 Task: Search one way flight ticket for 1 adult, 1 child, 1 infant in seat in premium economy from New York: Laguardia Airport (and Marine Air Terminal) to Evansville: Evansville Regional Airport on 8-3-2023. Choice of flights is JetBlue. Number of bags: 2 checked bags. Price is upto 81000. Outbound departure time preference is 22:15. Return departure time preference is 19:00.
Action: Mouse moved to (297, 378)
Screenshot: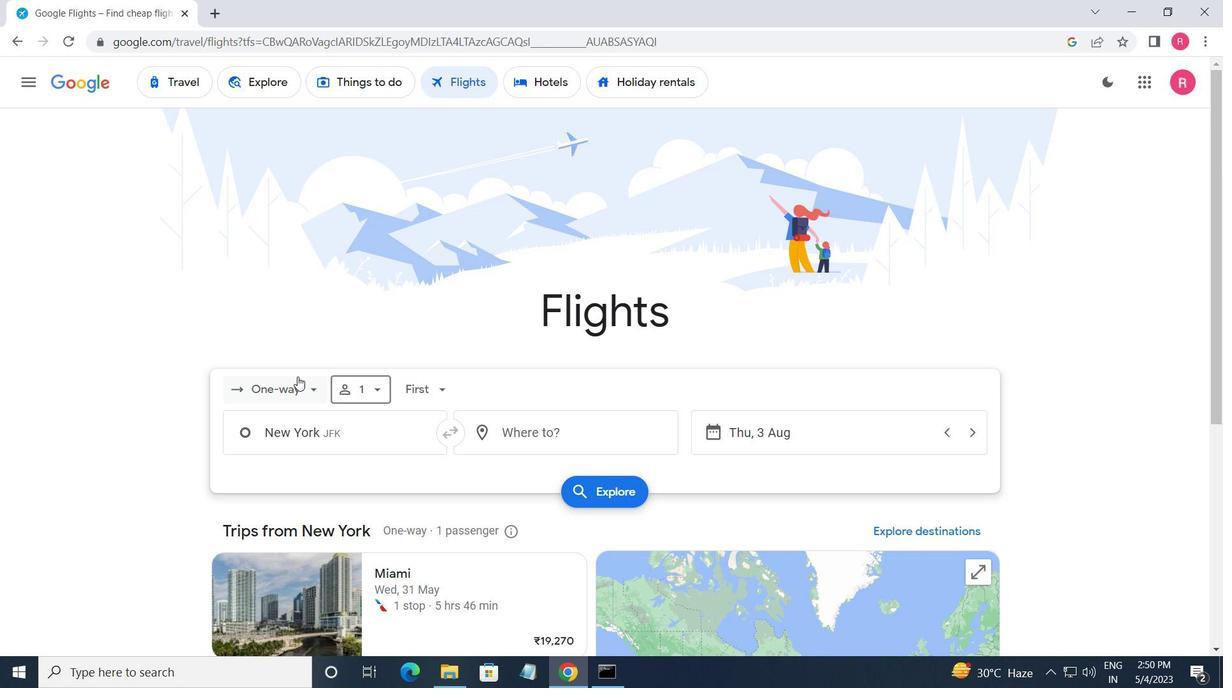 
Action: Mouse pressed left at (297, 378)
Screenshot: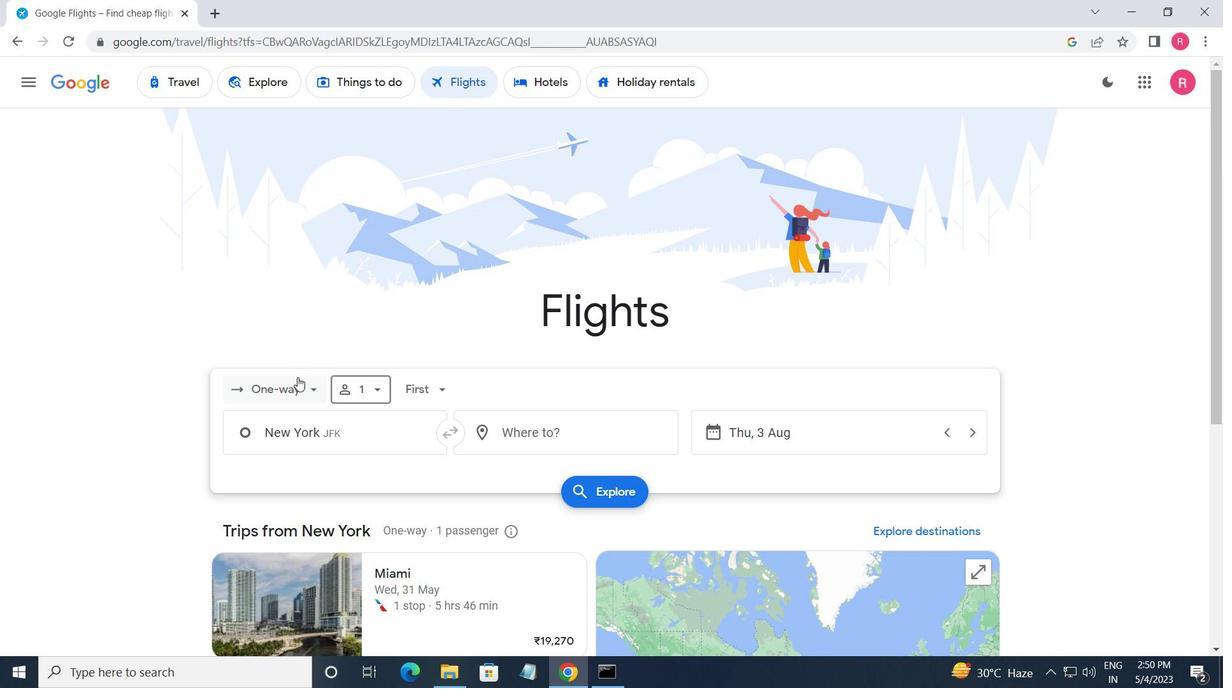 
Action: Mouse moved to (306, 462)
Screenshot: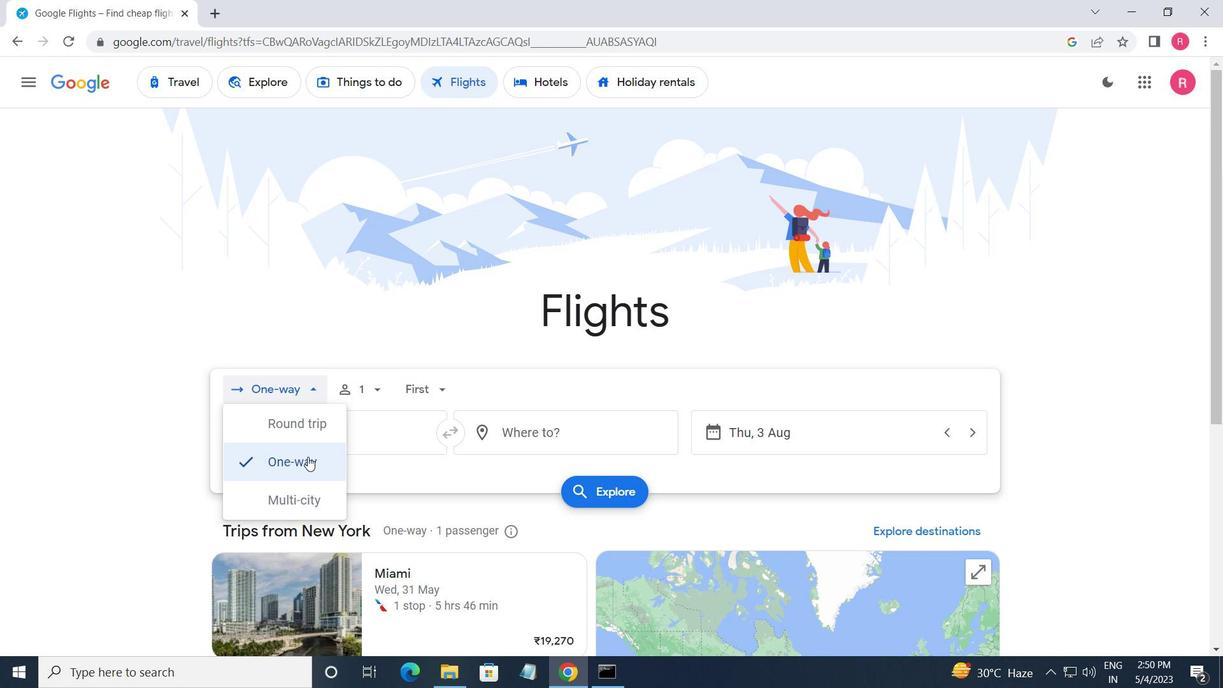 
Action: Mouse pressed left at (306, 462)
Screenshot: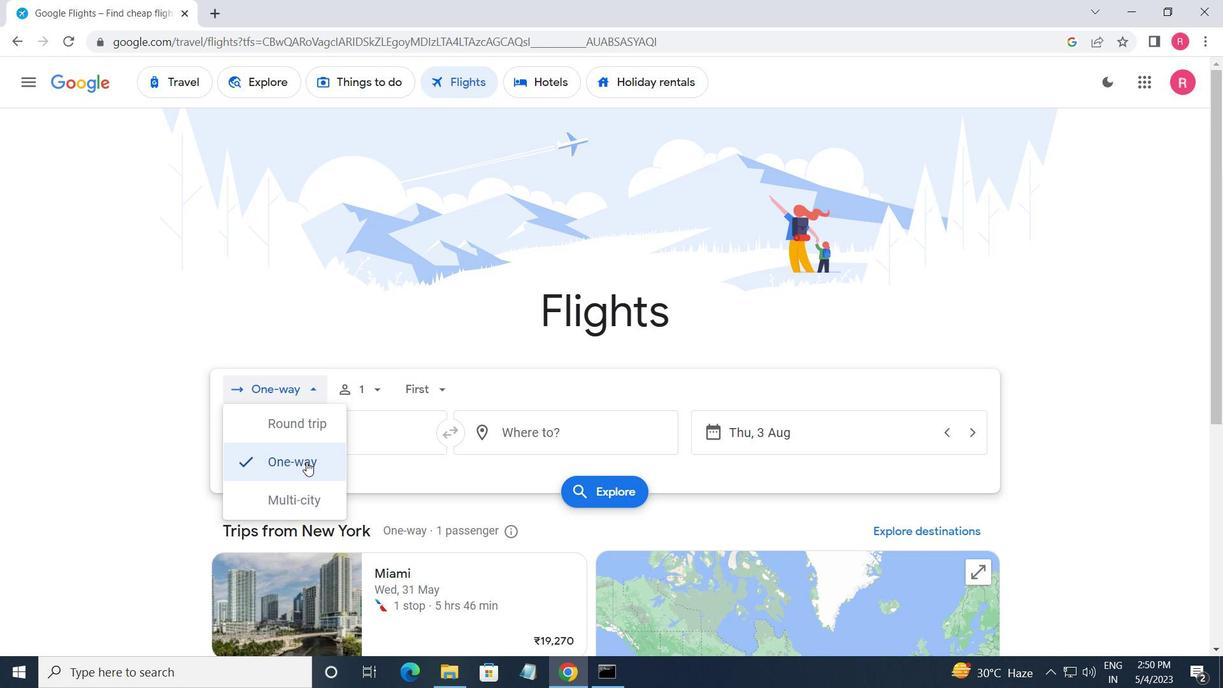 
Action: Mouse moved to (367, 394)
Screenshot: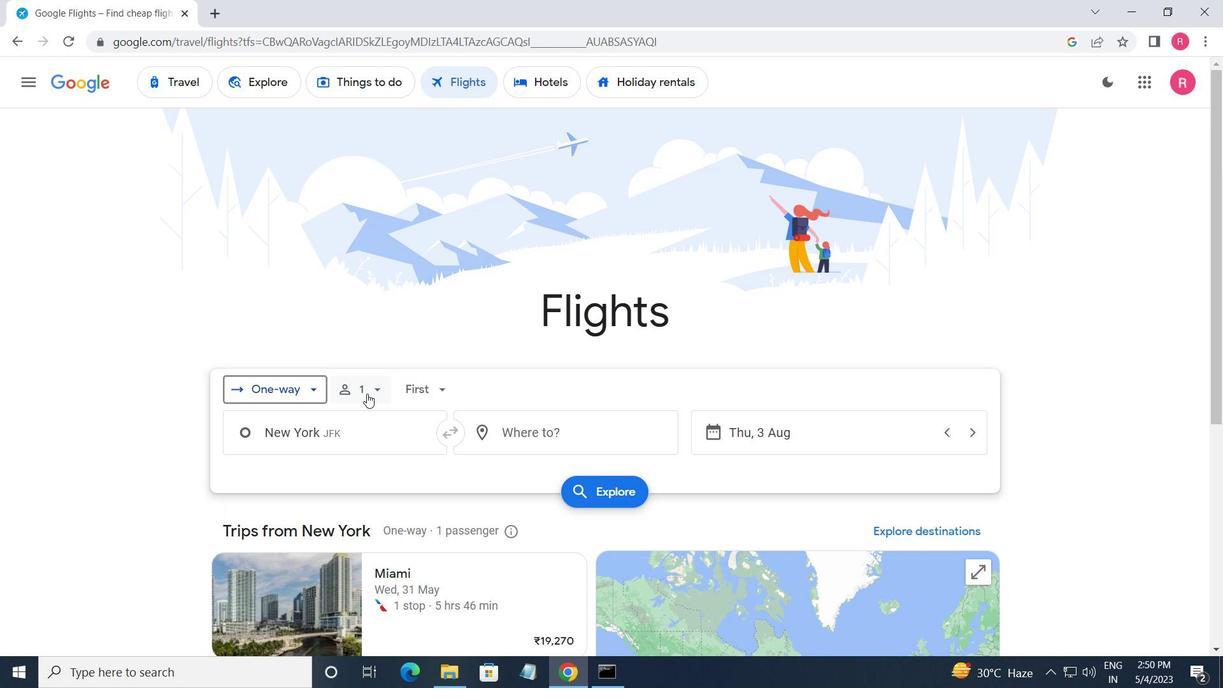 
Action: Mouse pressed left at (367, 394)
Screenshot: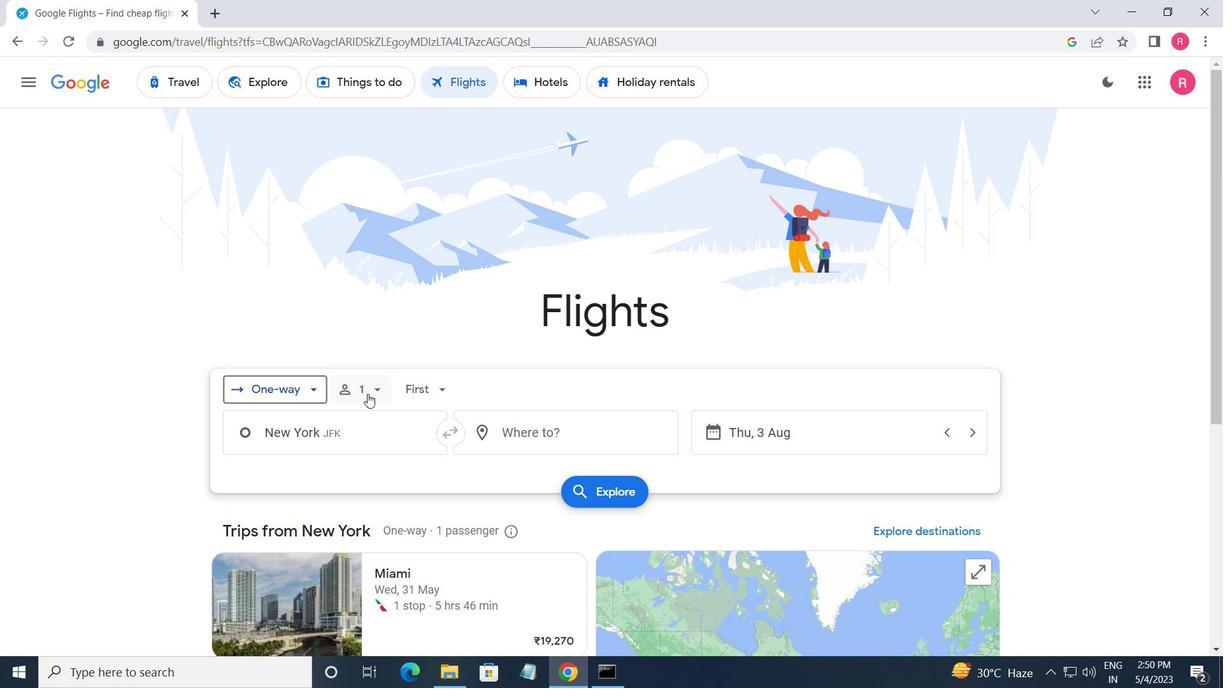 
Action: Mouse moved to (499, 466)
Screenshot: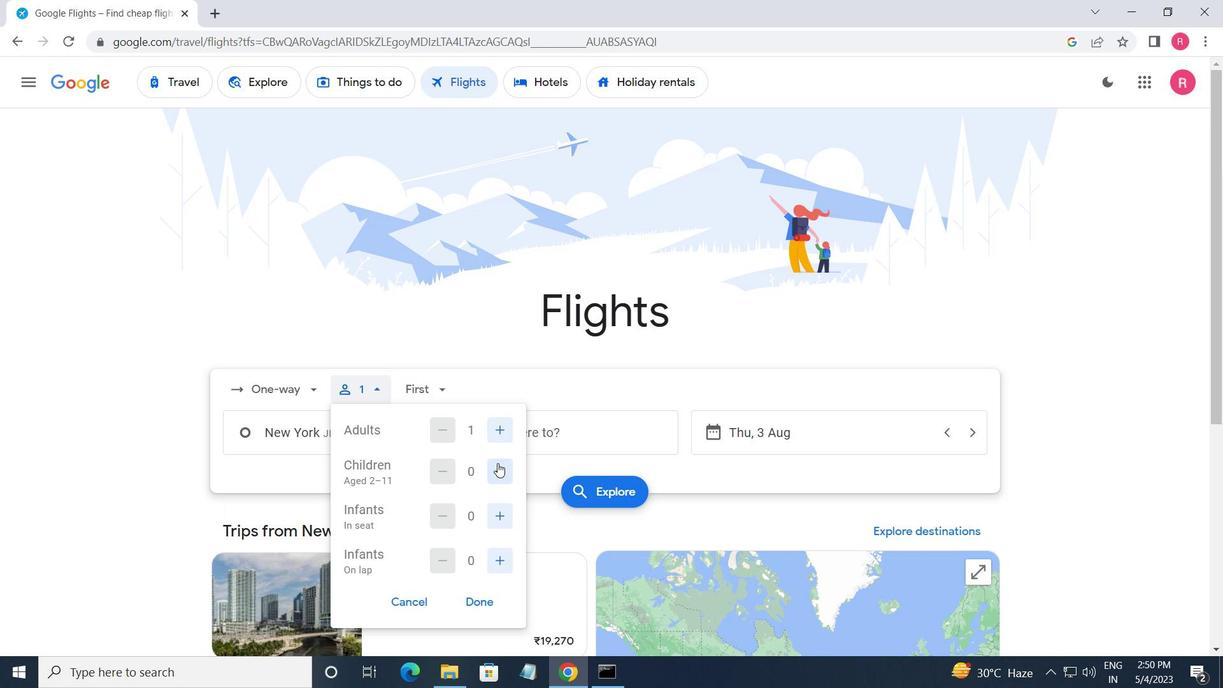 
Action: Mouse pressed left at (499, 466)
Screenshot: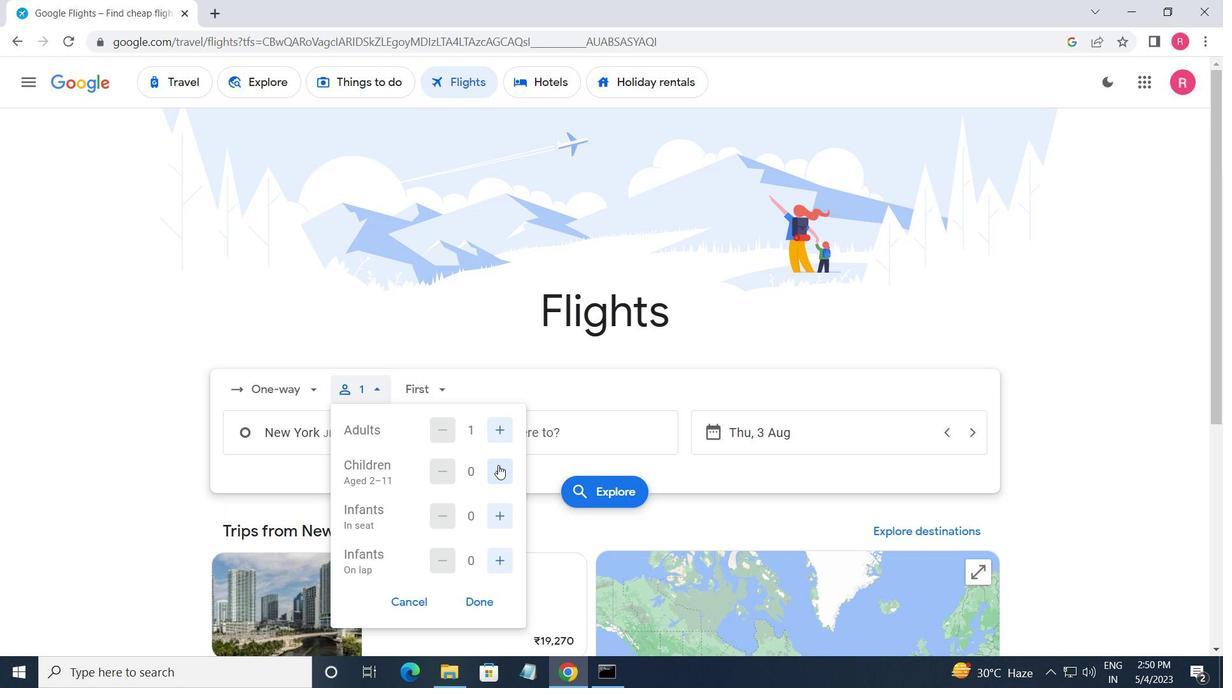 
Action: Mouse moved to (498, 523)
Screenshot: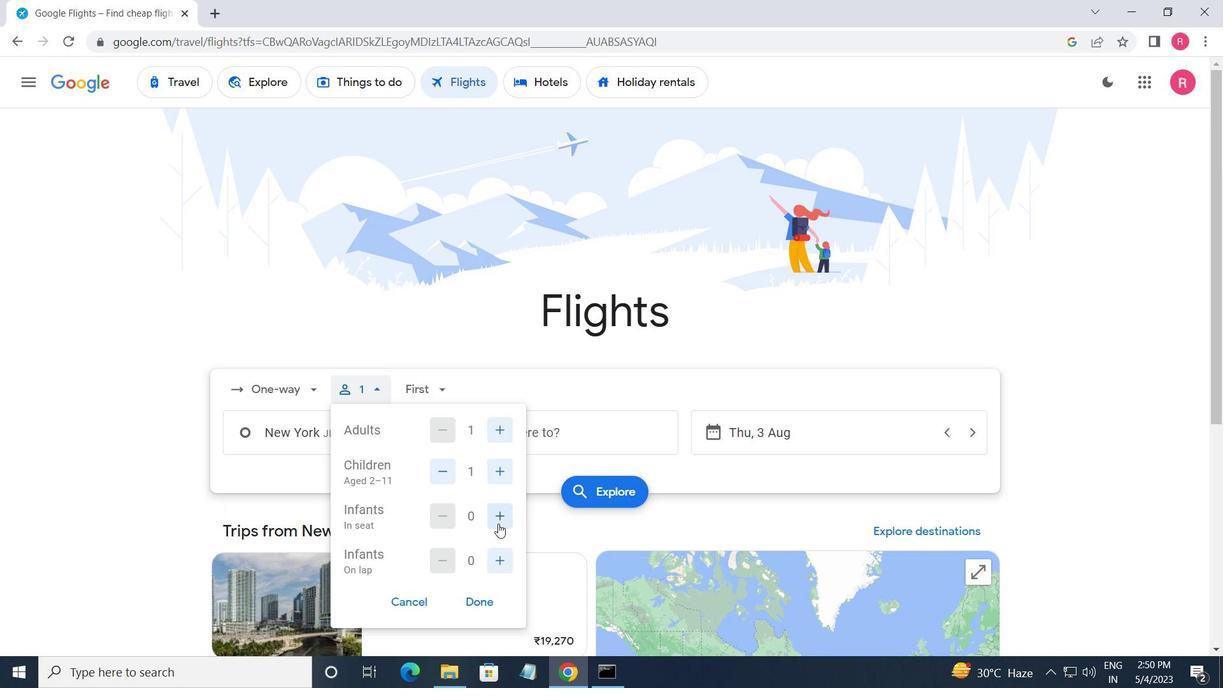 
Action: Mouse pressed left at (498, 523)
Screenshot: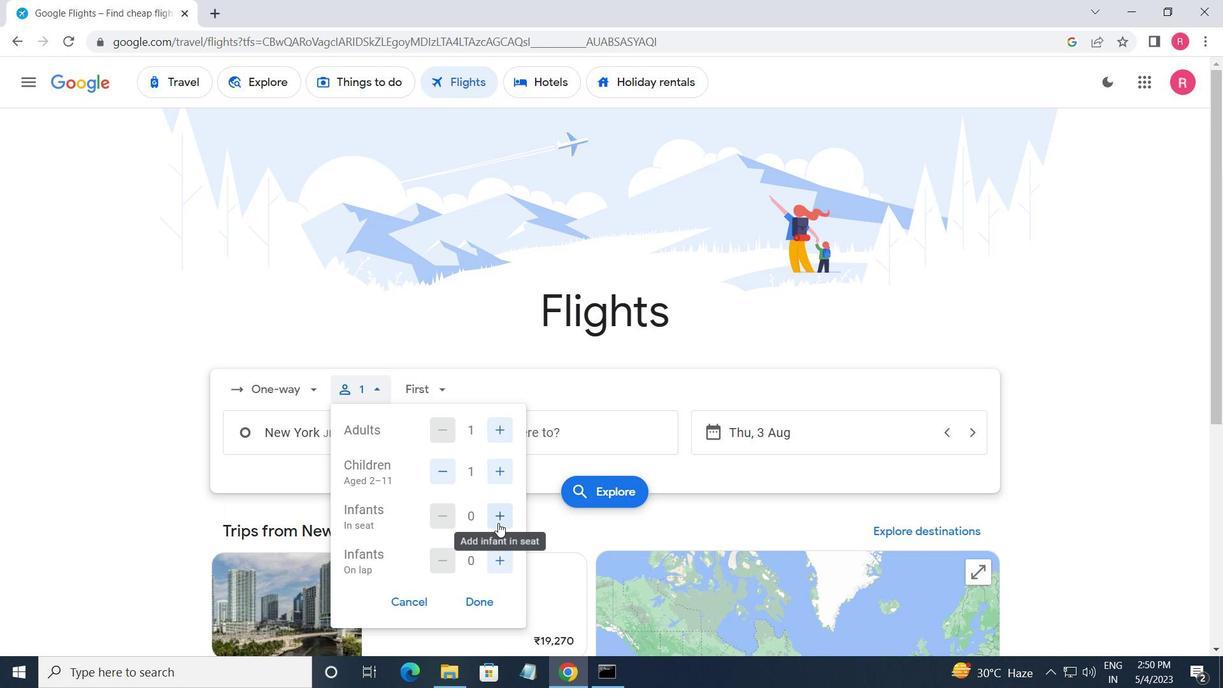 
Action: Mouse moved to (438, 390)
Screenshot: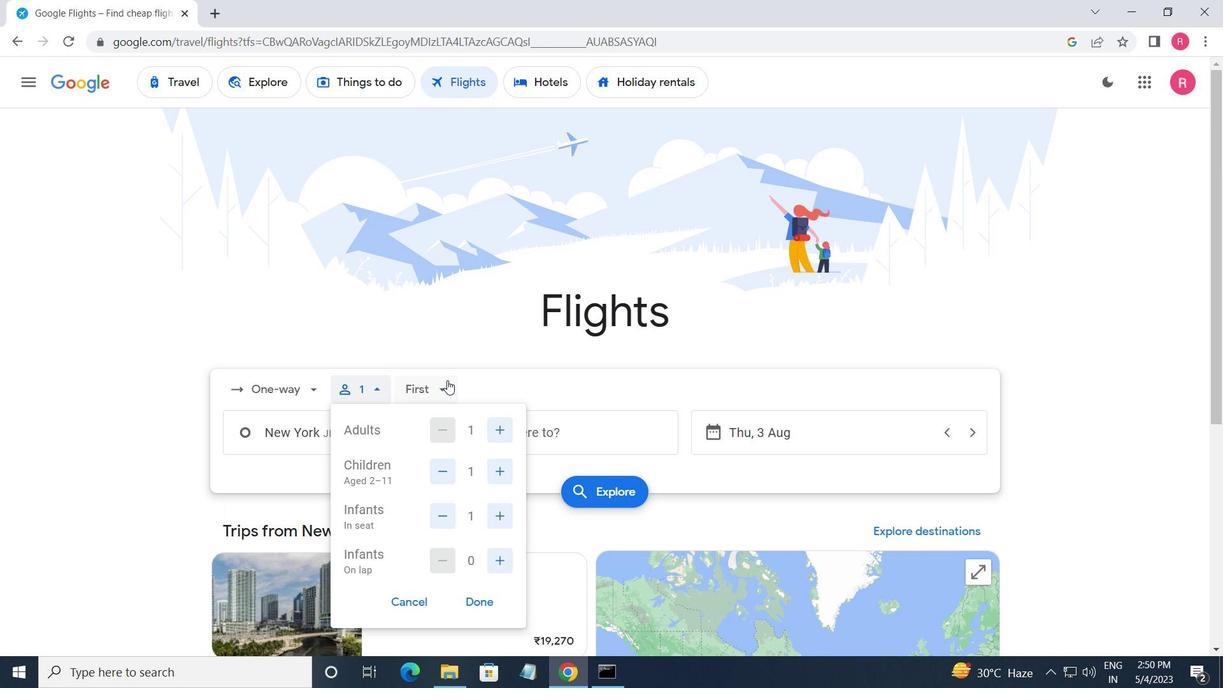 
Action: Mouse pressed left at (438, 390)
Screenshot: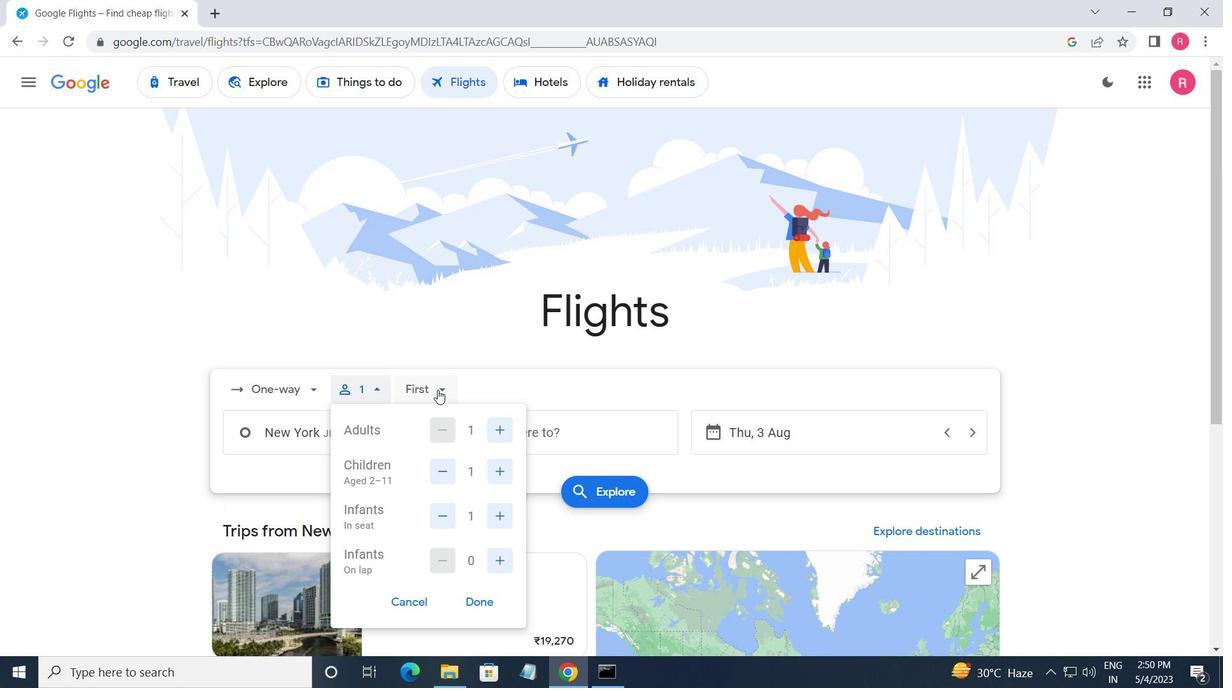 
Action: Mouse moved to (472, 466)
Screenshot: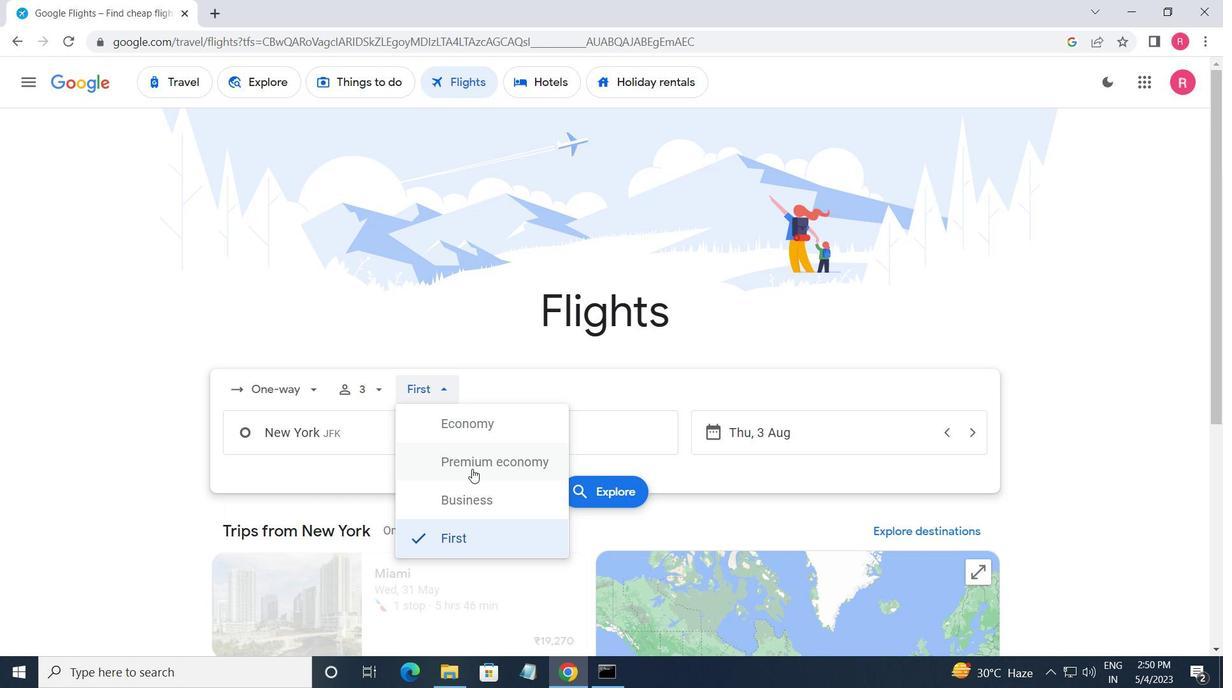 
Action: Mouse pressed left at (472, 466)
Screenshot: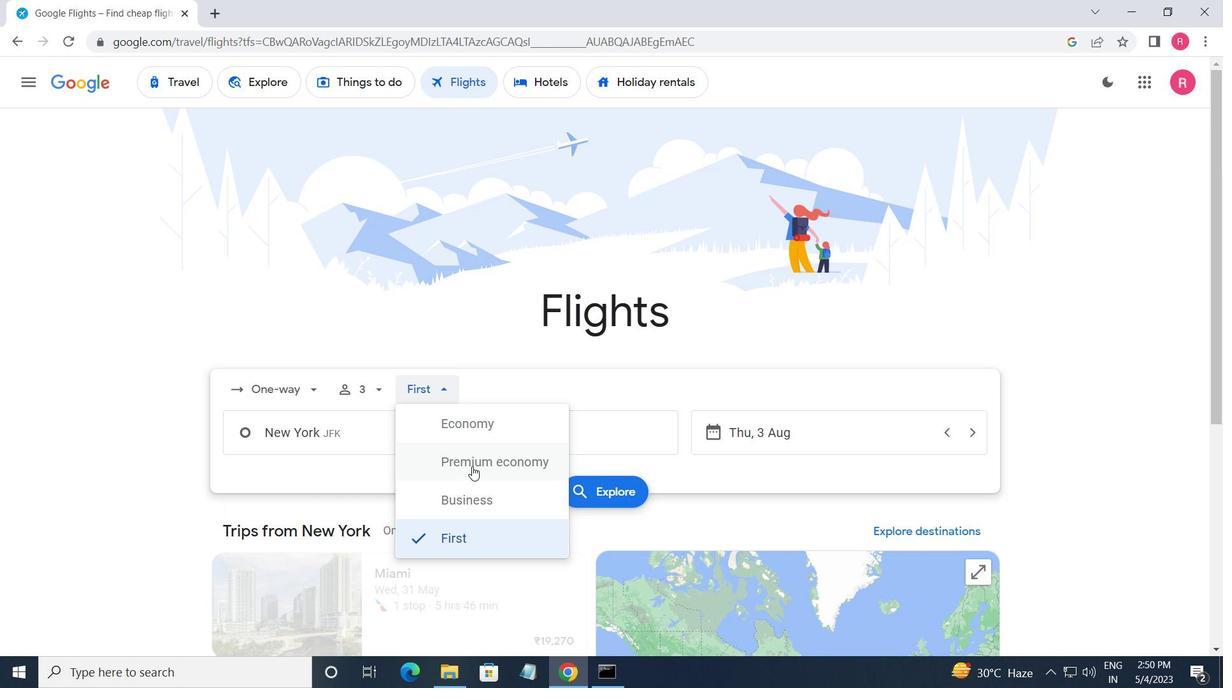 
Action: Mouse moved to (404, 445)
Screenshot: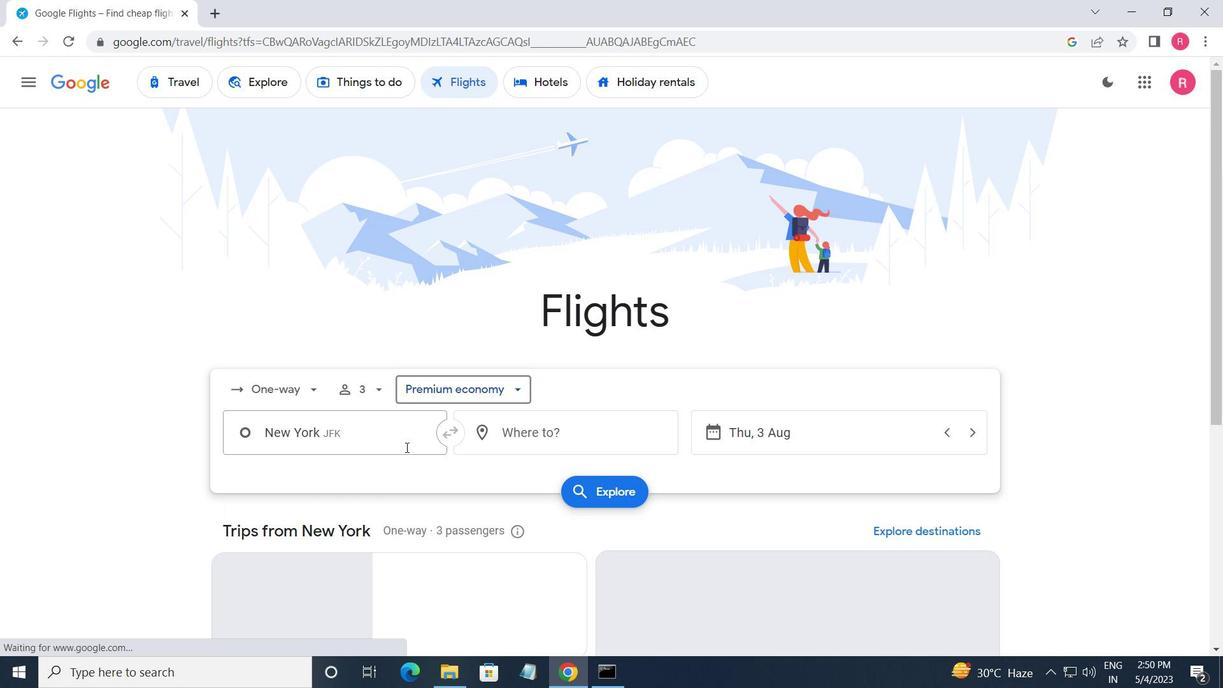 
Action: Mouse pressed left at (404, 445)
Screenshot: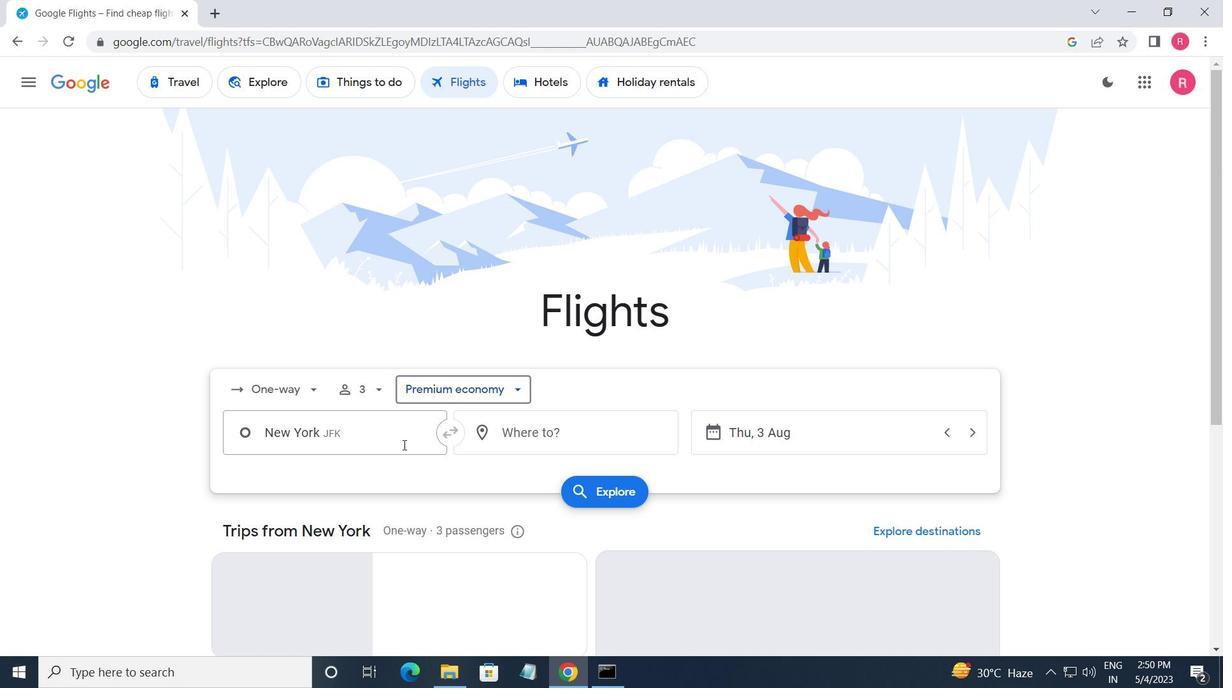 
Action: Mouse moved to (397, 539)
Screenshot: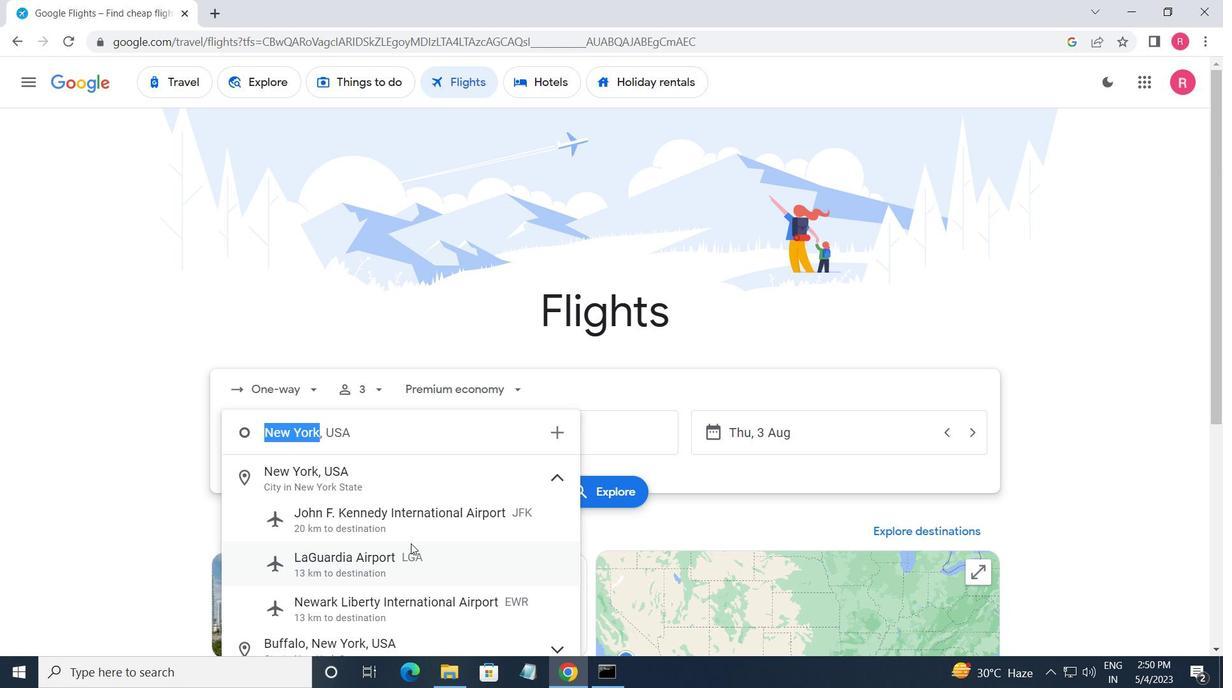 
Action: Key pressed <Key.shift_r>Laguardi
Screenshot: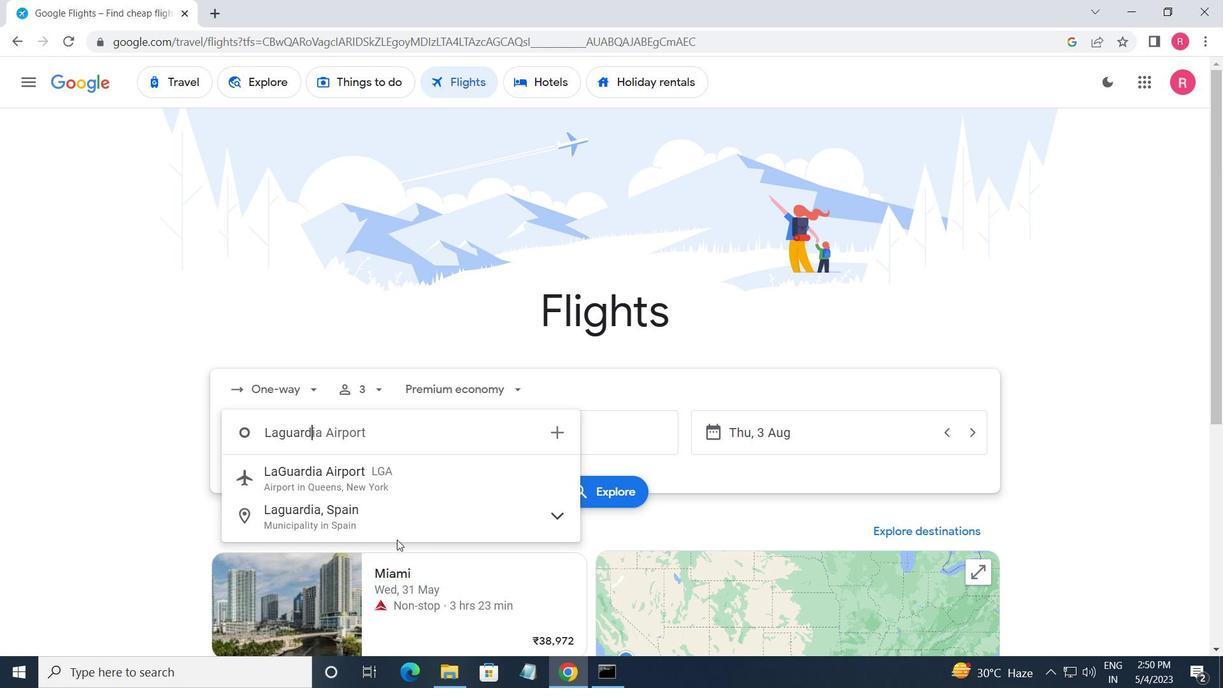
Action: Mouse moved to (307, 481)
Screenshot: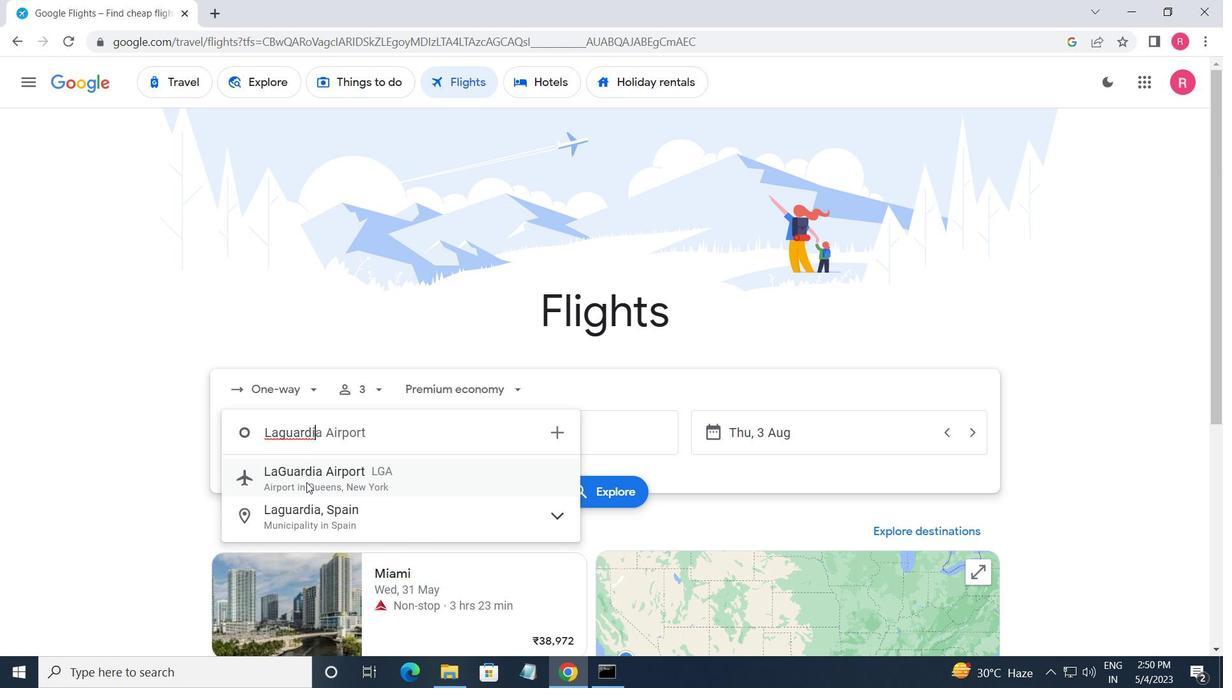 
Action: Mouse pressed left at (307, 481)
Screenshot: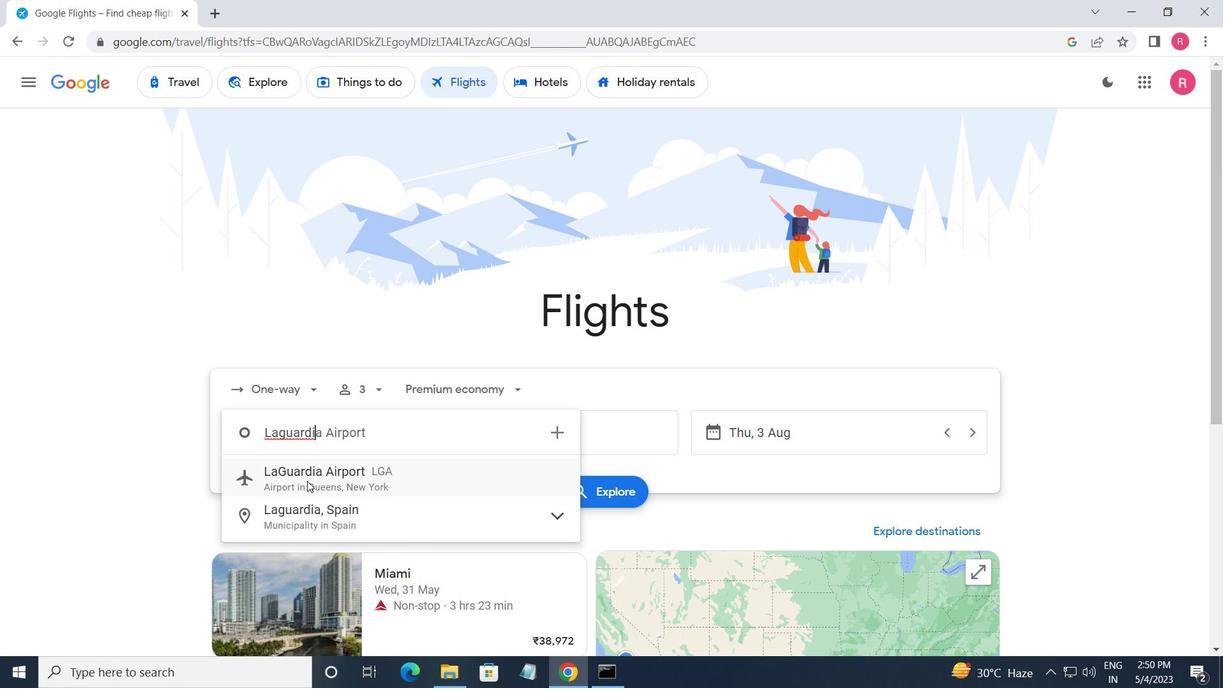 
Action: Mouse moved to (613, 418)
Screenshot: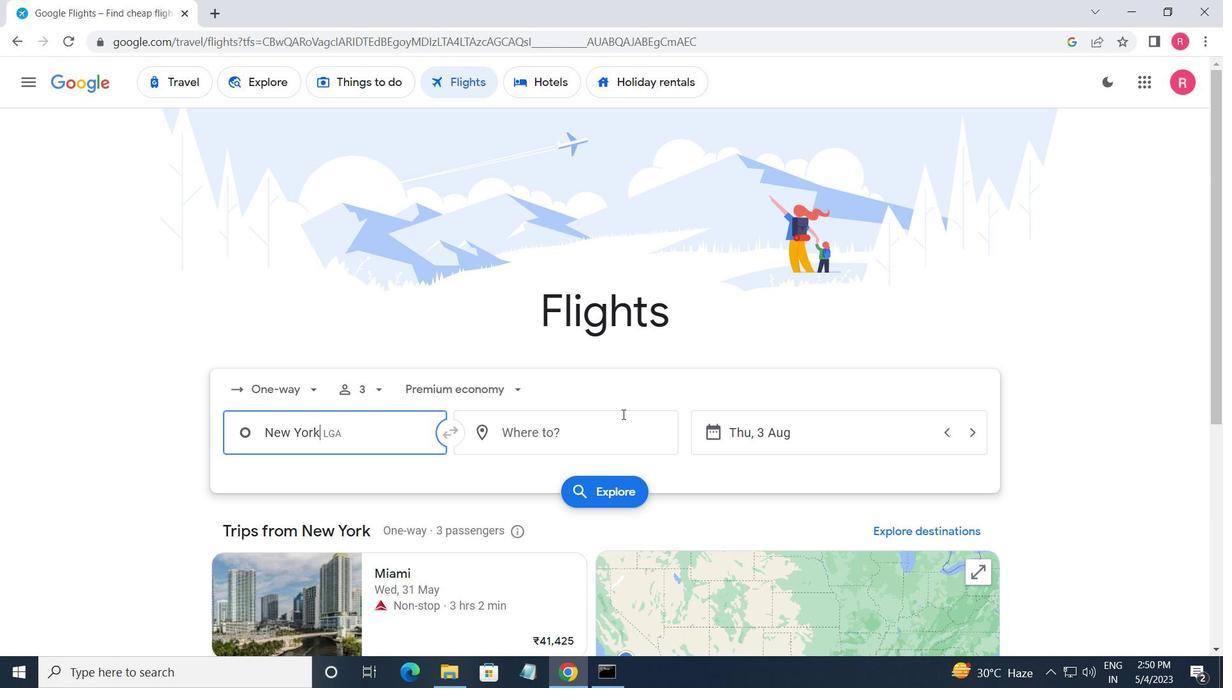 
Action: Mouse pressed left at (613, 418)
Screenshot: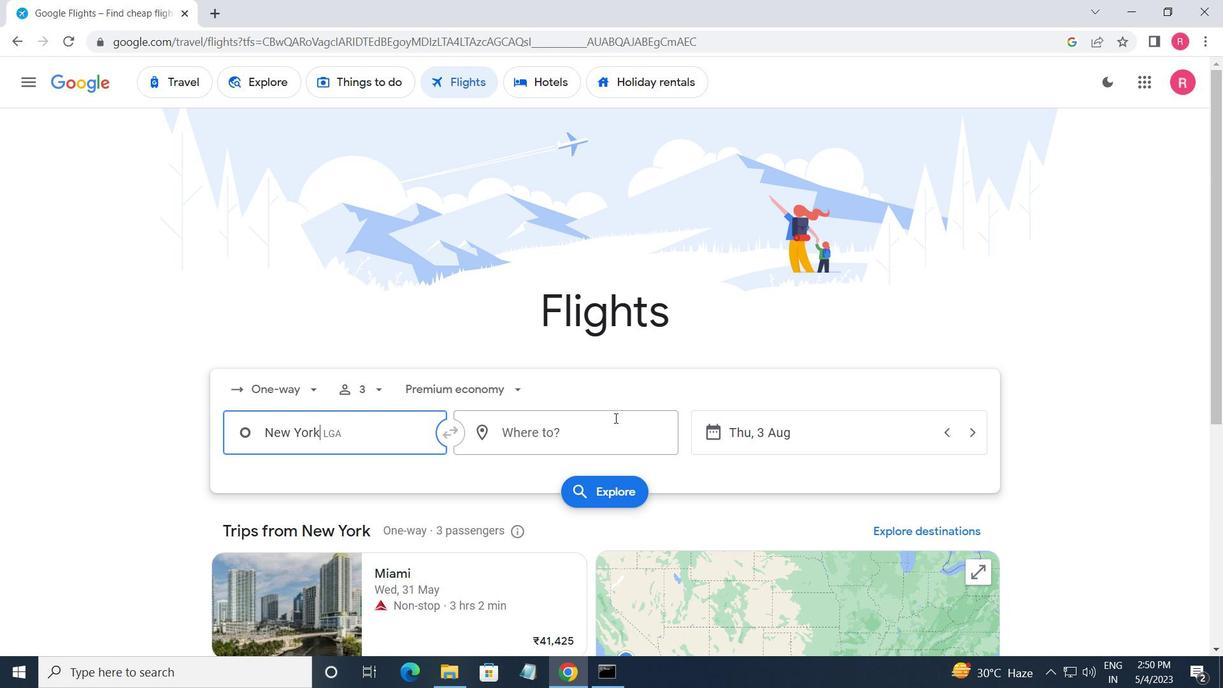 
Action: Mouse moved to (557, 592)
Screenshot: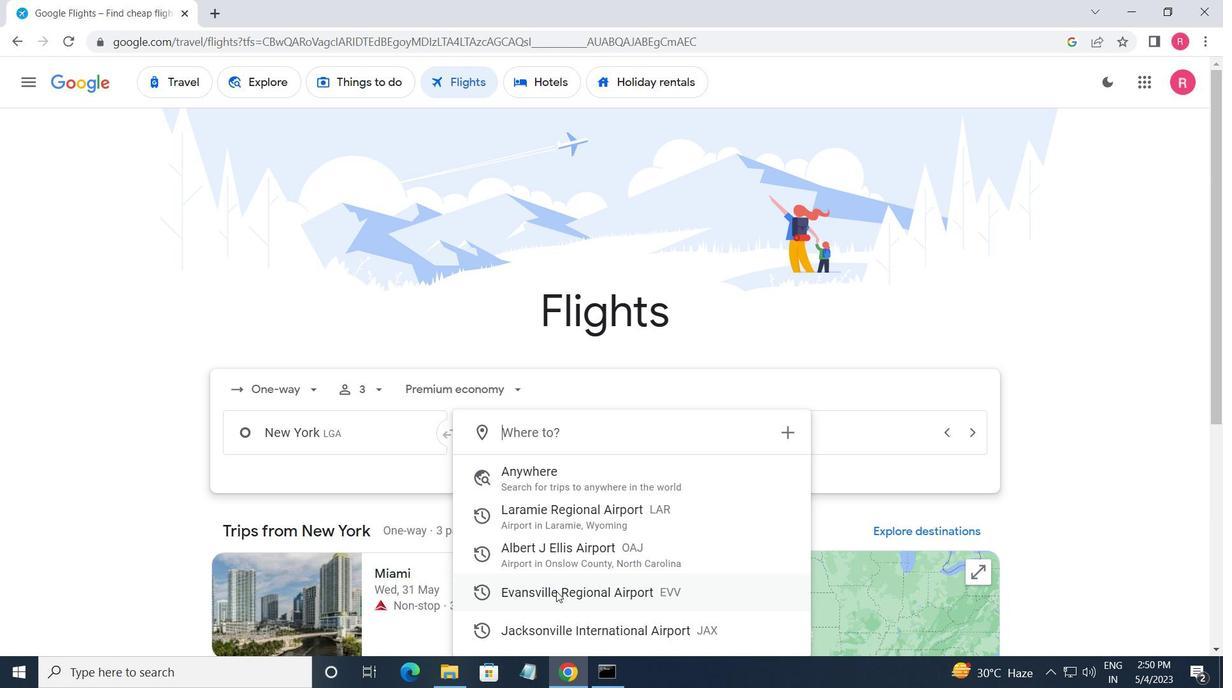 
Action: Mouse pressed left at (557, 592)
Screenshot: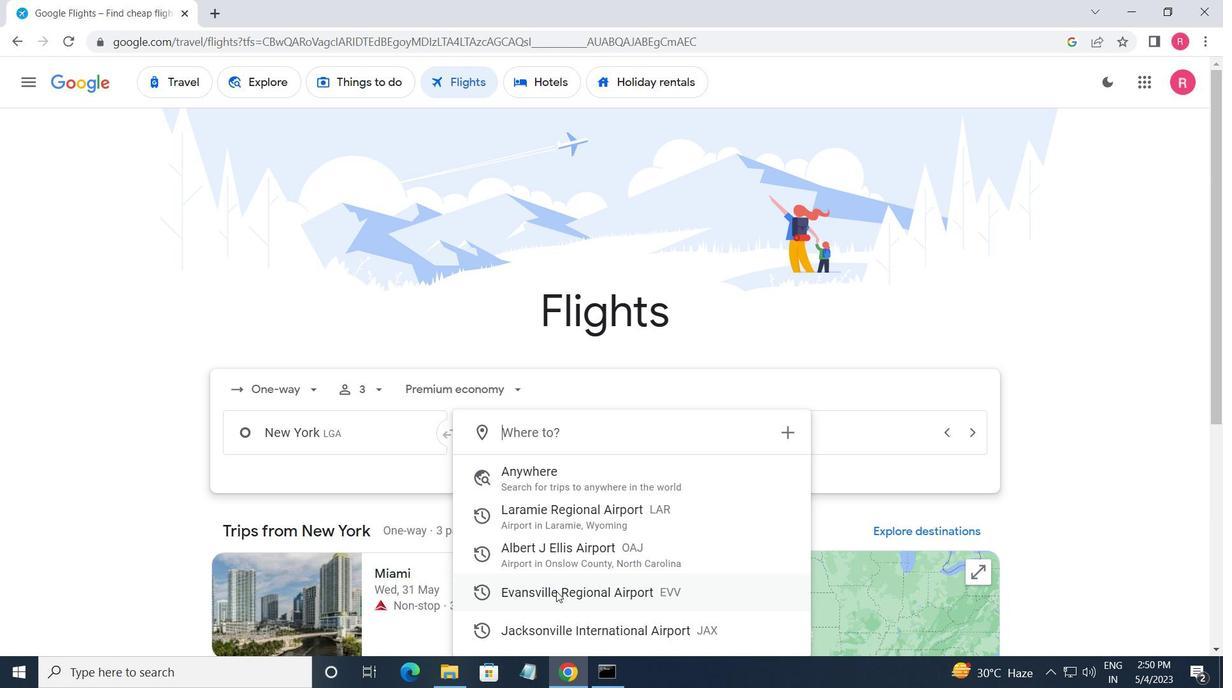 
Action: Mouse moved to (810, 444)
Screenshot: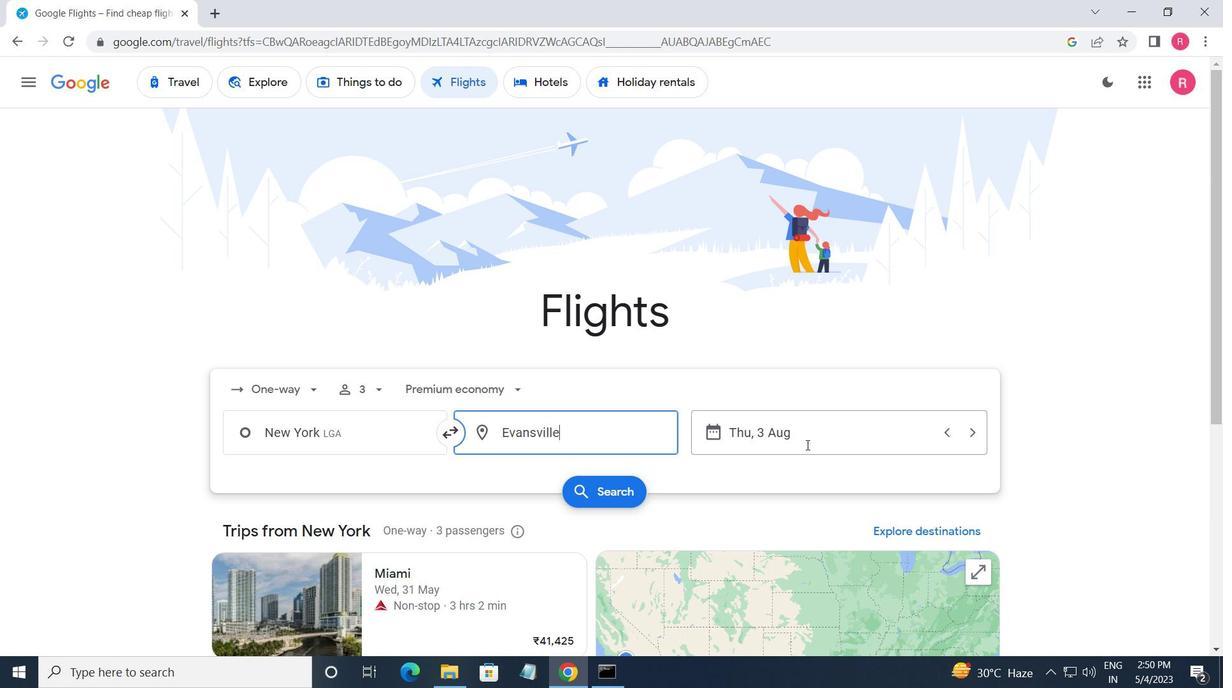 
Action: Mouse pressed left at (810, 444)
Screenshot: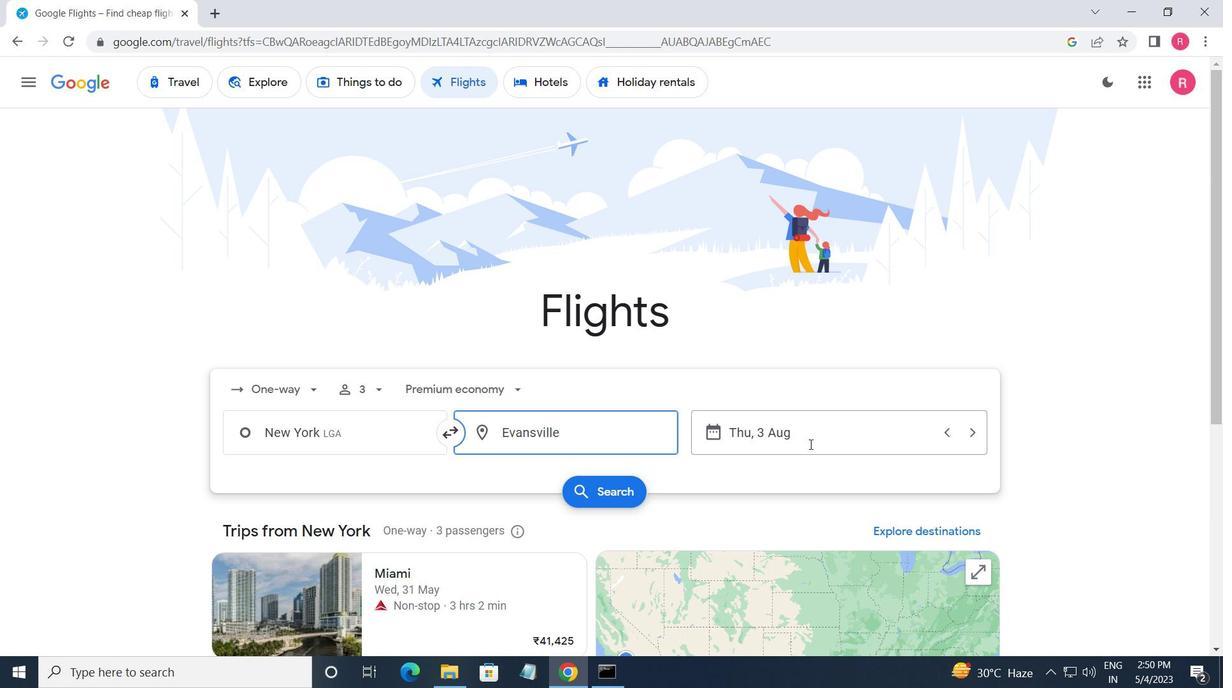 
Action: Mouse moved to (580, 374)
Screenshot: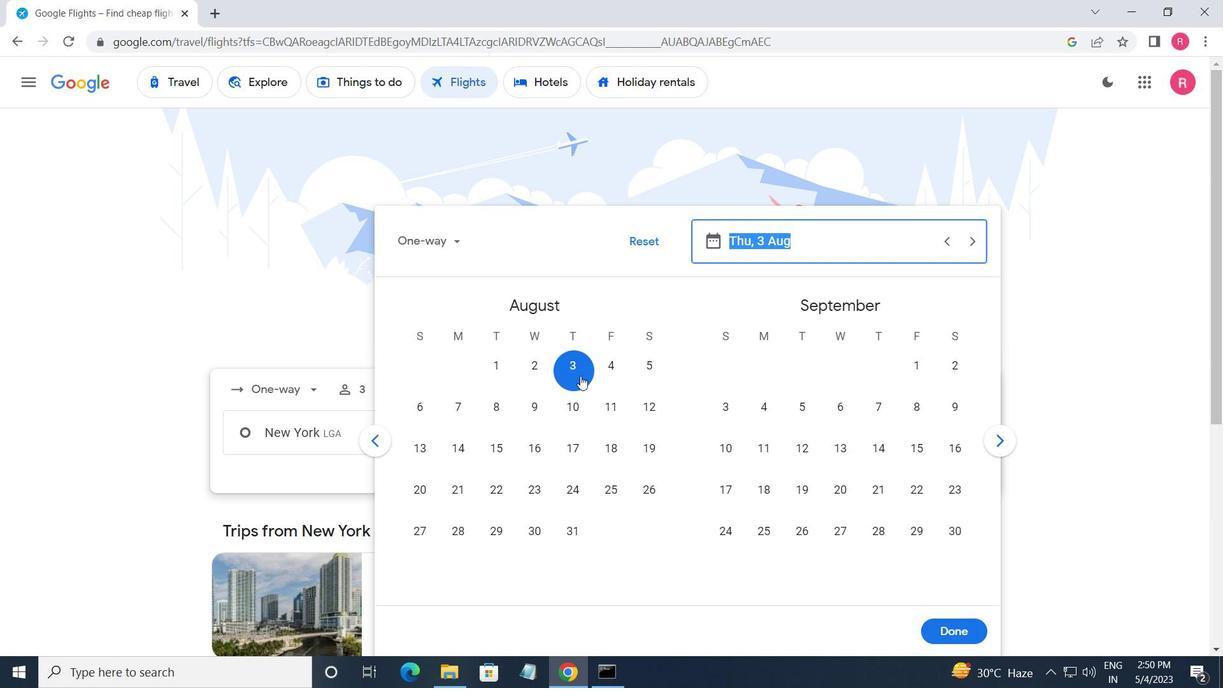 
Action: Mouse pressed left at (580, 374)
Screenshot: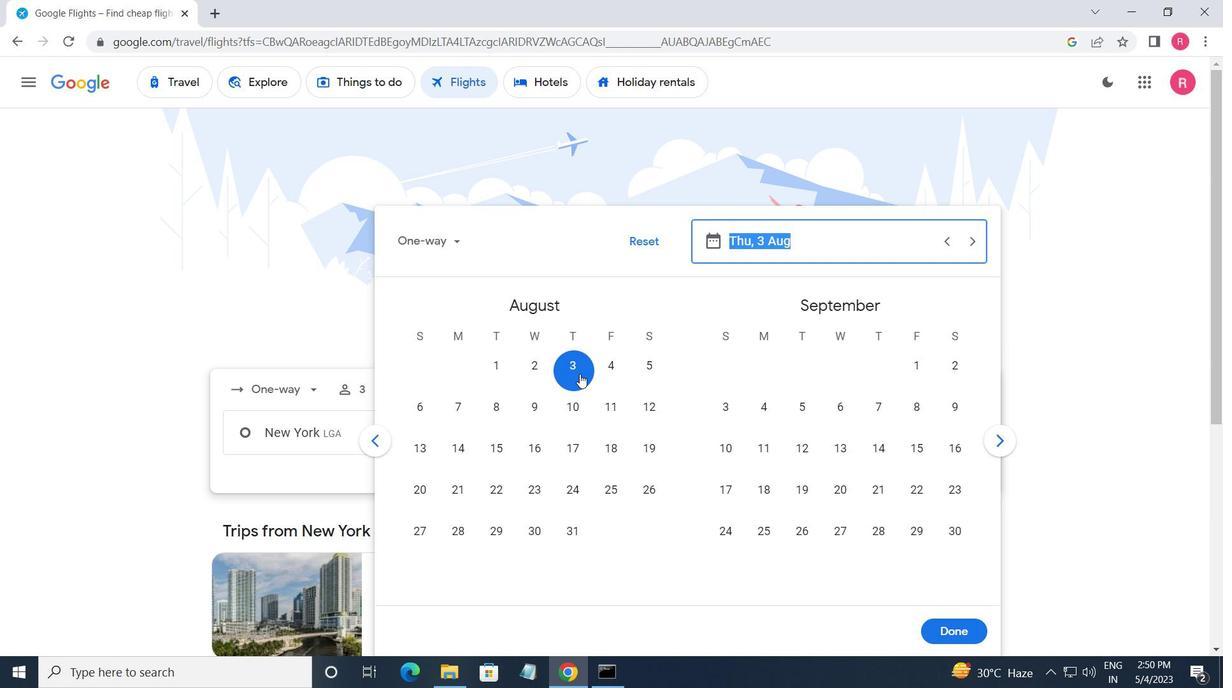 
Action: Mouse moved to (928, 620)
Screenshot: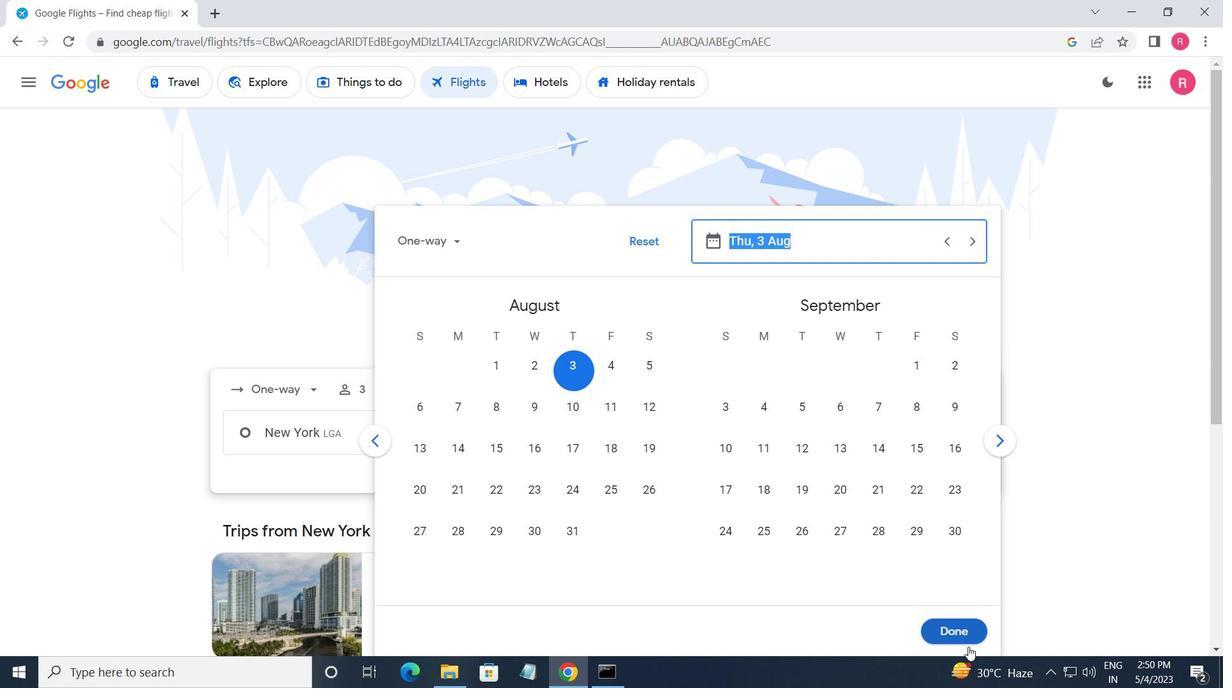 
Action: Mouse pressed left at (928, 620)
Screenshot: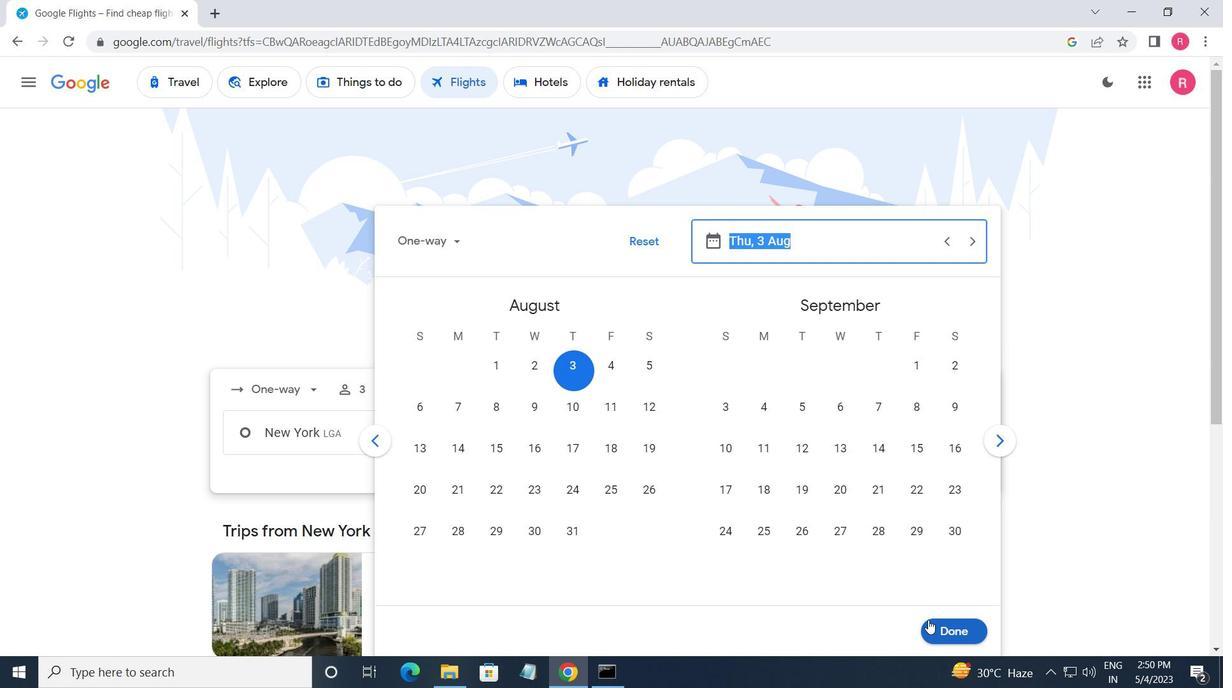
Action: Mouse moved to (606, 507)
Screenshot: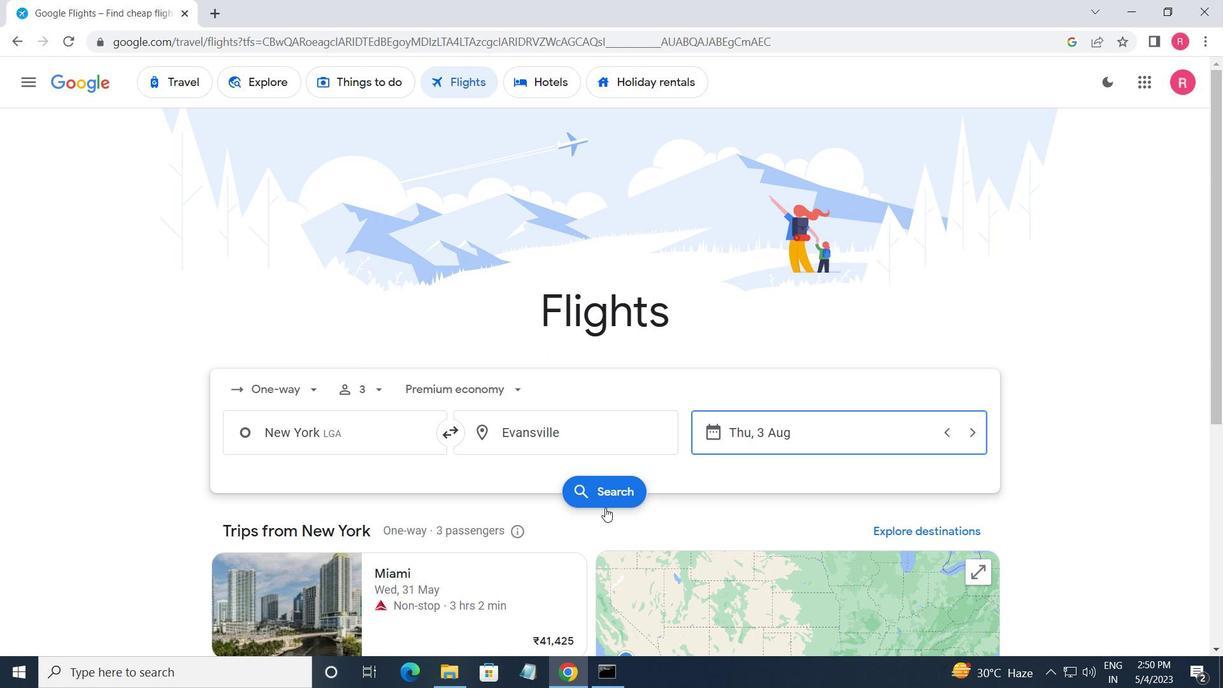
Action: Mouse pressed left at (606, 507)
Screenshot: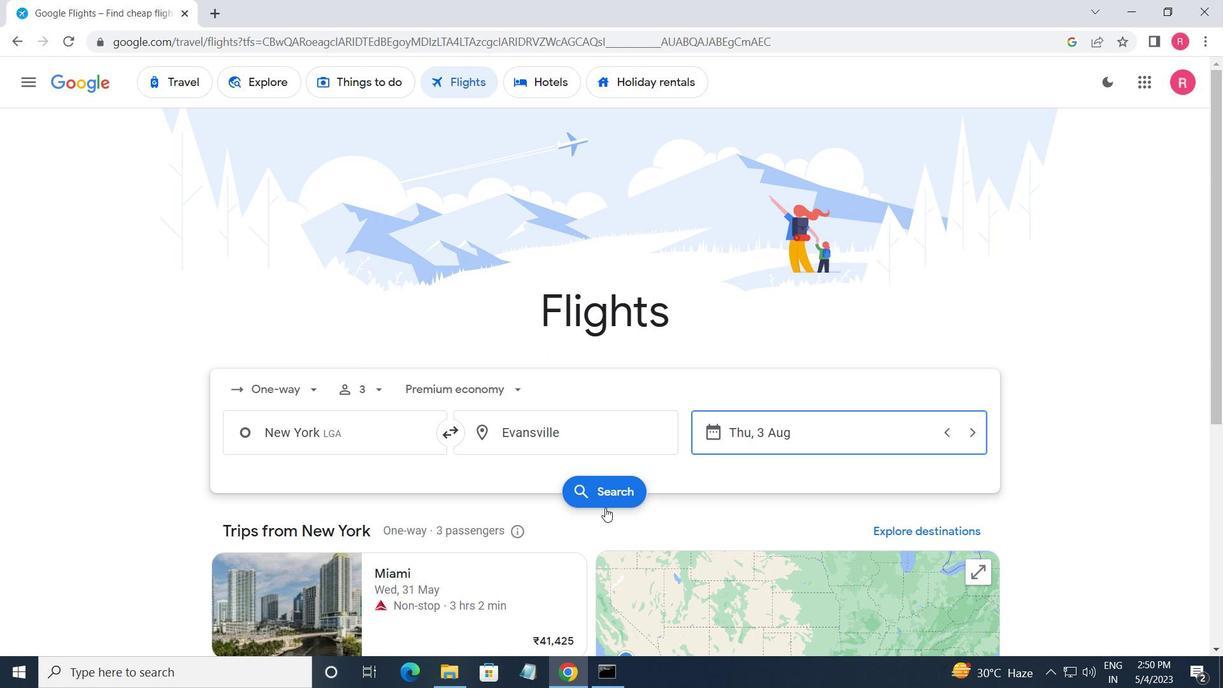 
Action: Mouse moved to (256, 233)
Screenshot: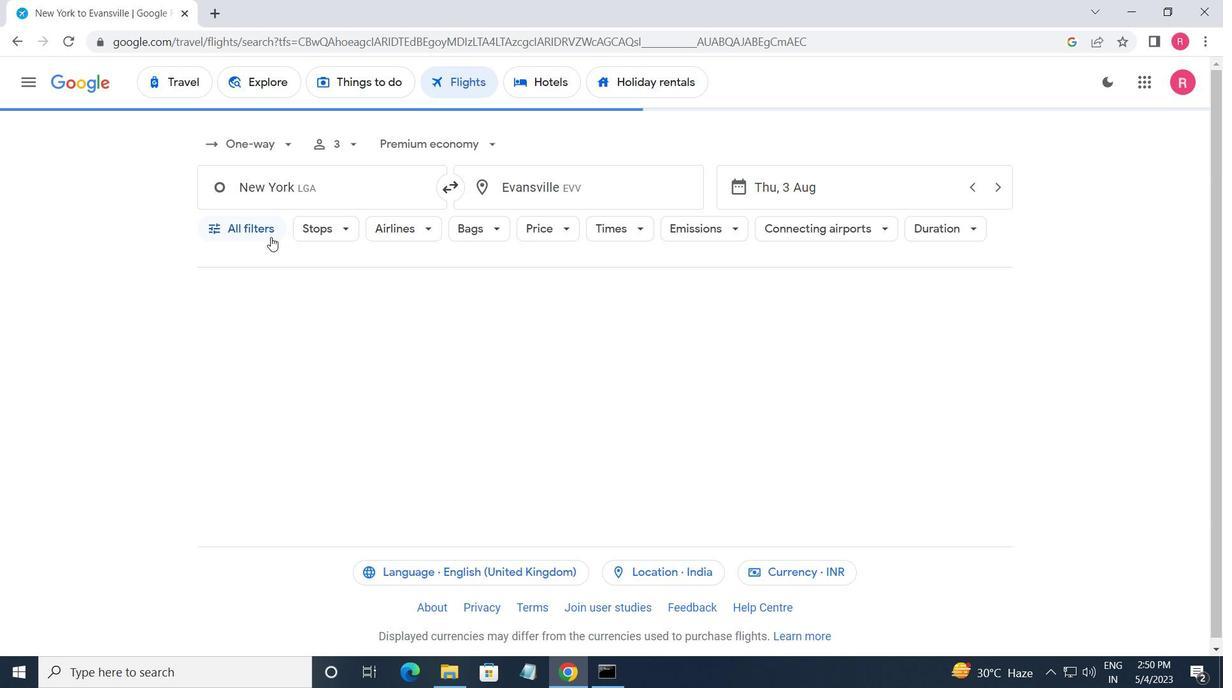 
Action: Mouse pressed left at (256, 233)
Screenshot: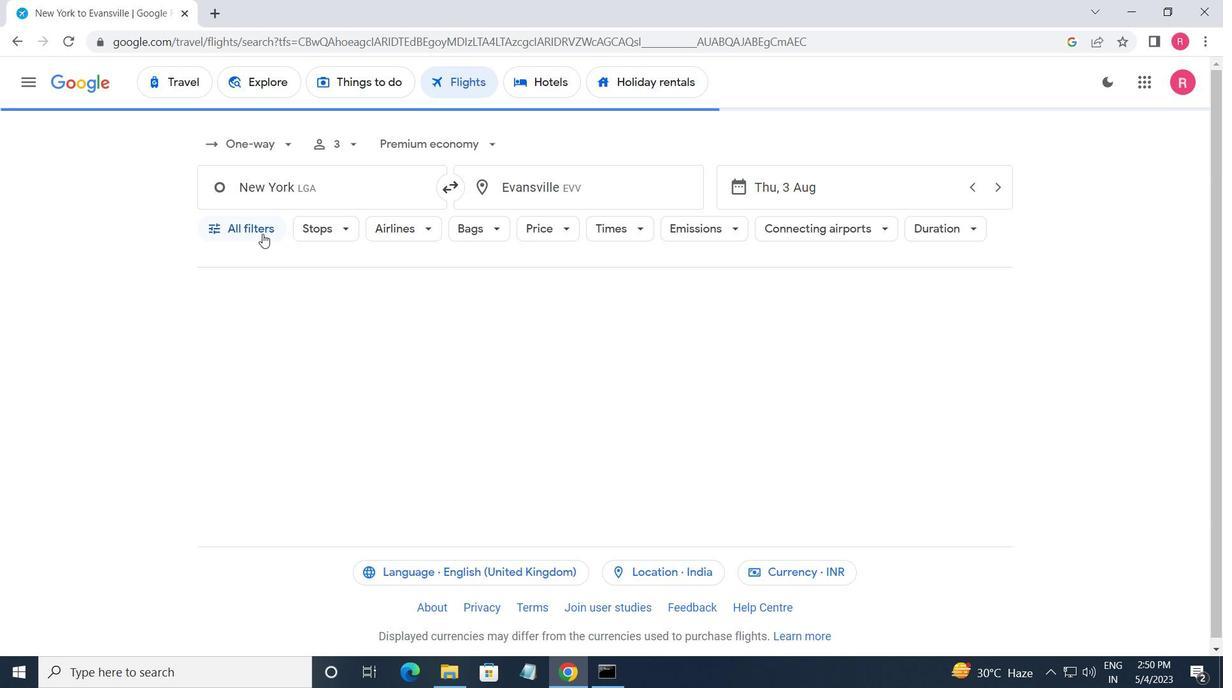 
Action: Mouse moved to (321, 381)
Screenshot: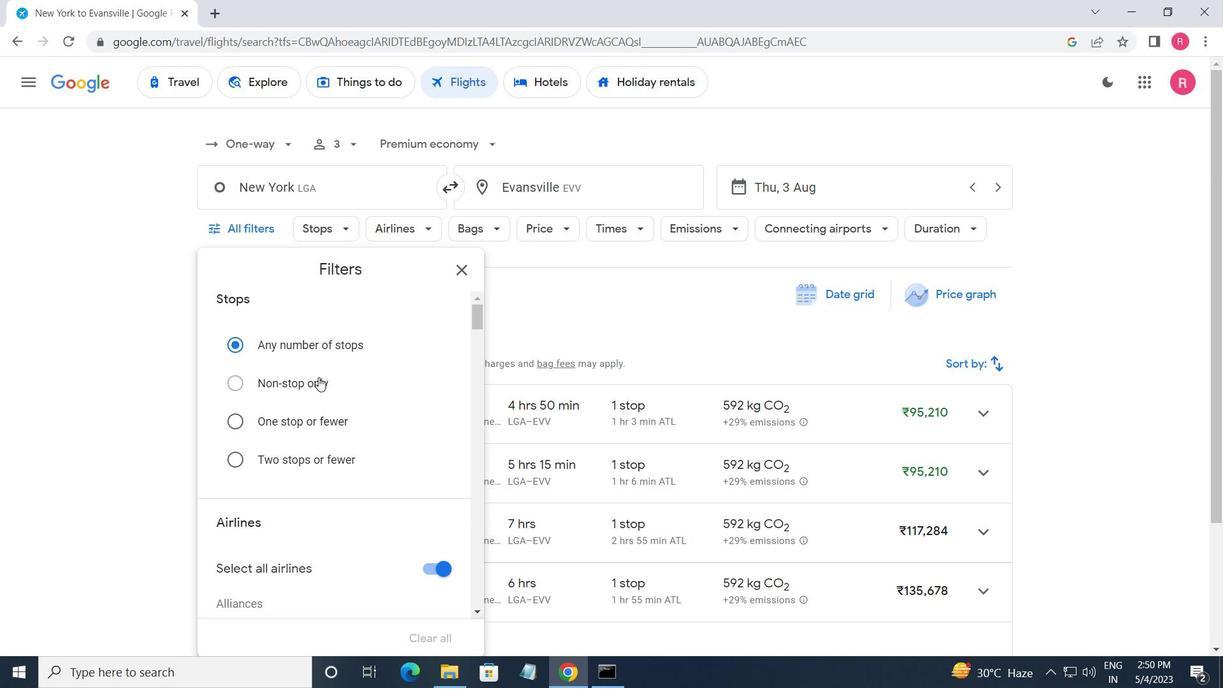 
Action: Mouse scrolled (321, 381) with delta (0, 0)
Screenshot: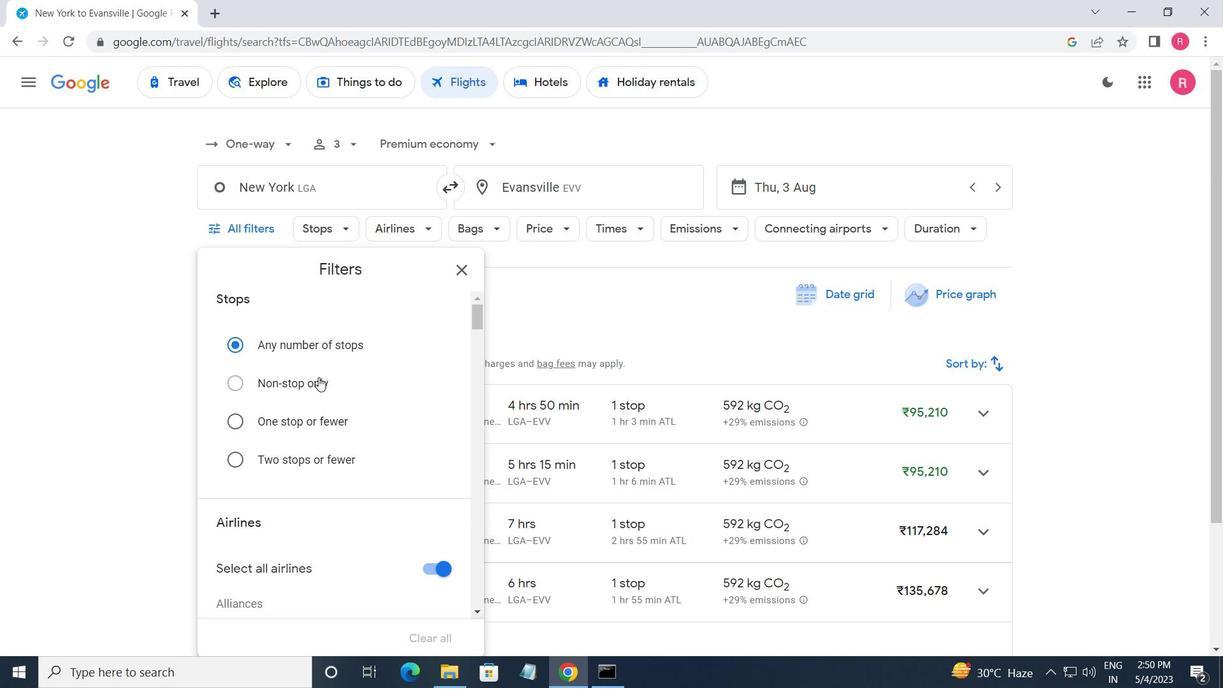
Action: Mouse moved to (323, 385)
Screenshot: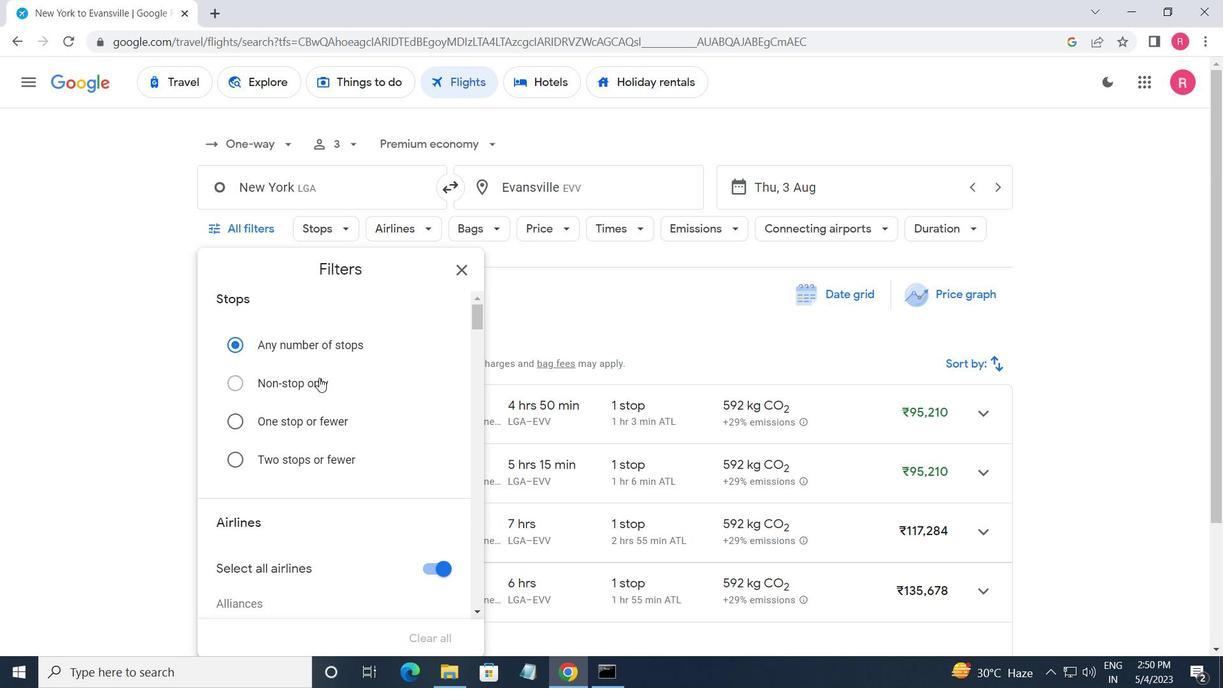 
Action: Mouse scrolled (323, 384) with delta (0, 0)
Screenshot: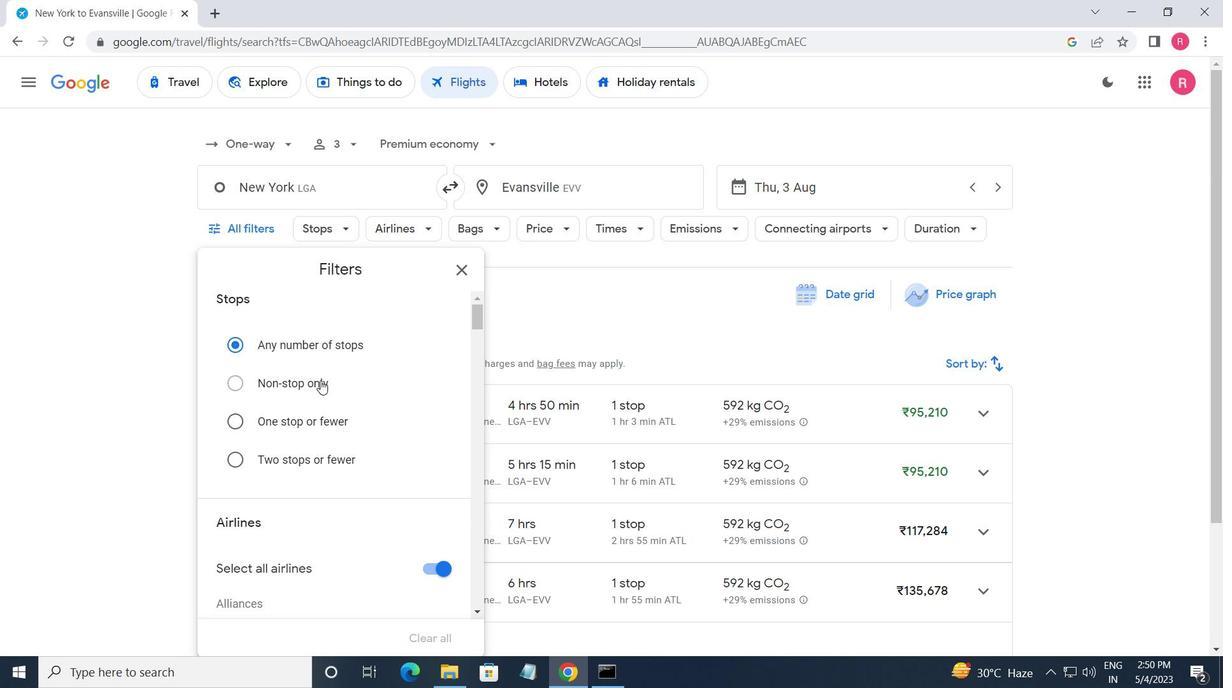 
Action: Mouse moved to (323, 386)
Screenshot: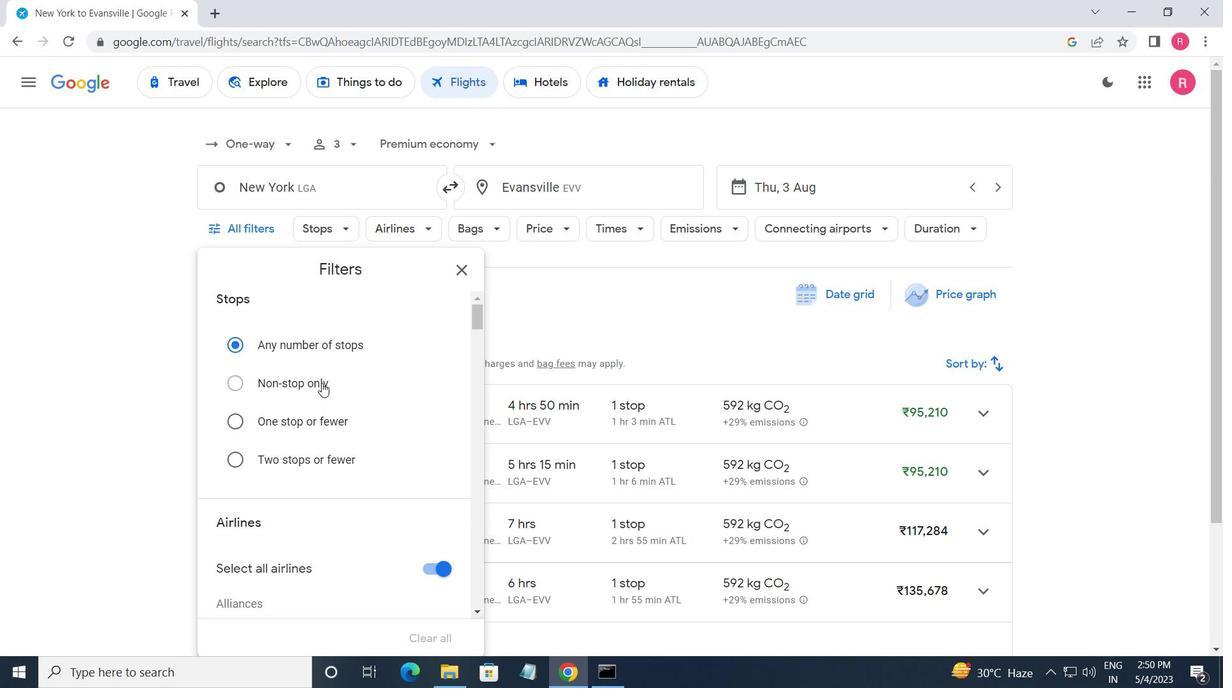 
Action: Mouse scrolled (323, 385) with delta (0, 0)
Screenshot: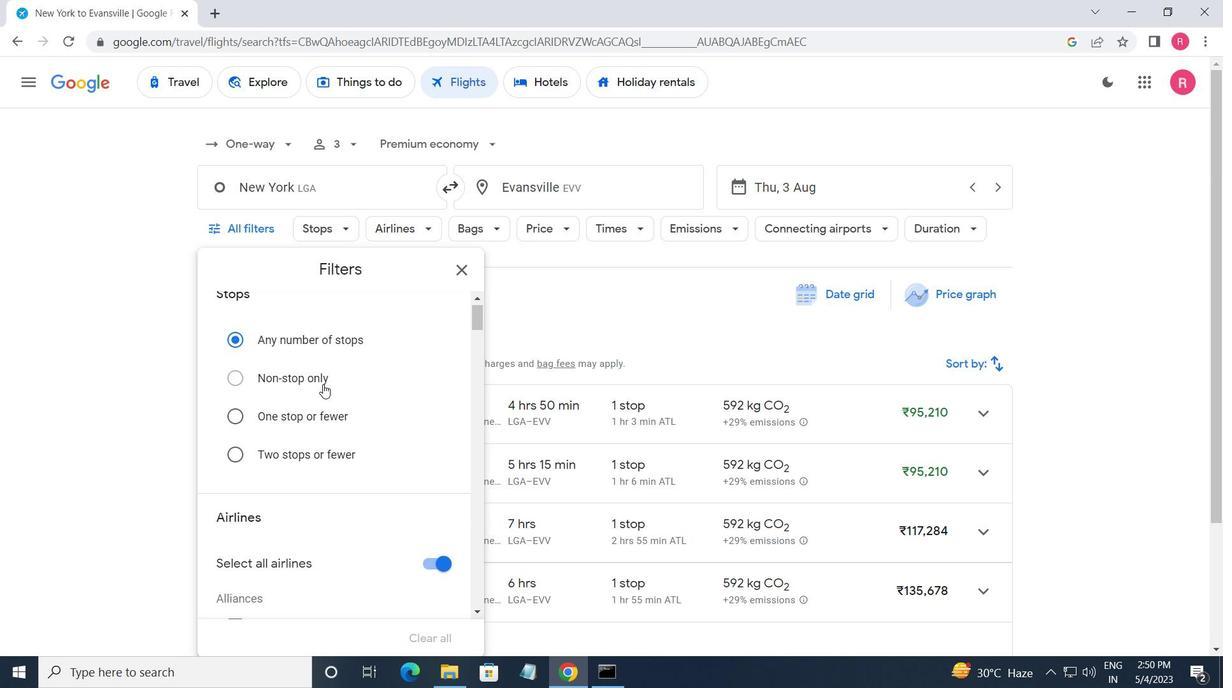 
Action: Mouse moved to (324, 388)
Screenshot: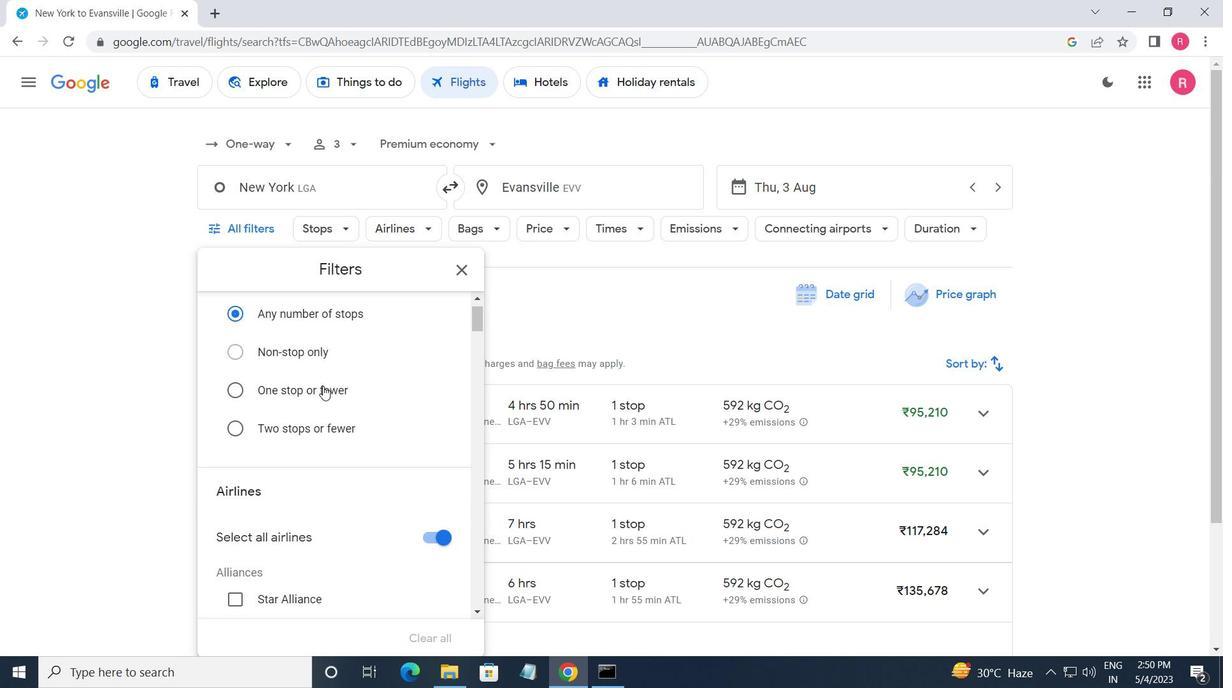 
Action: Mouse scrolled (324, 387) with delta (0, 0)
Screenshot: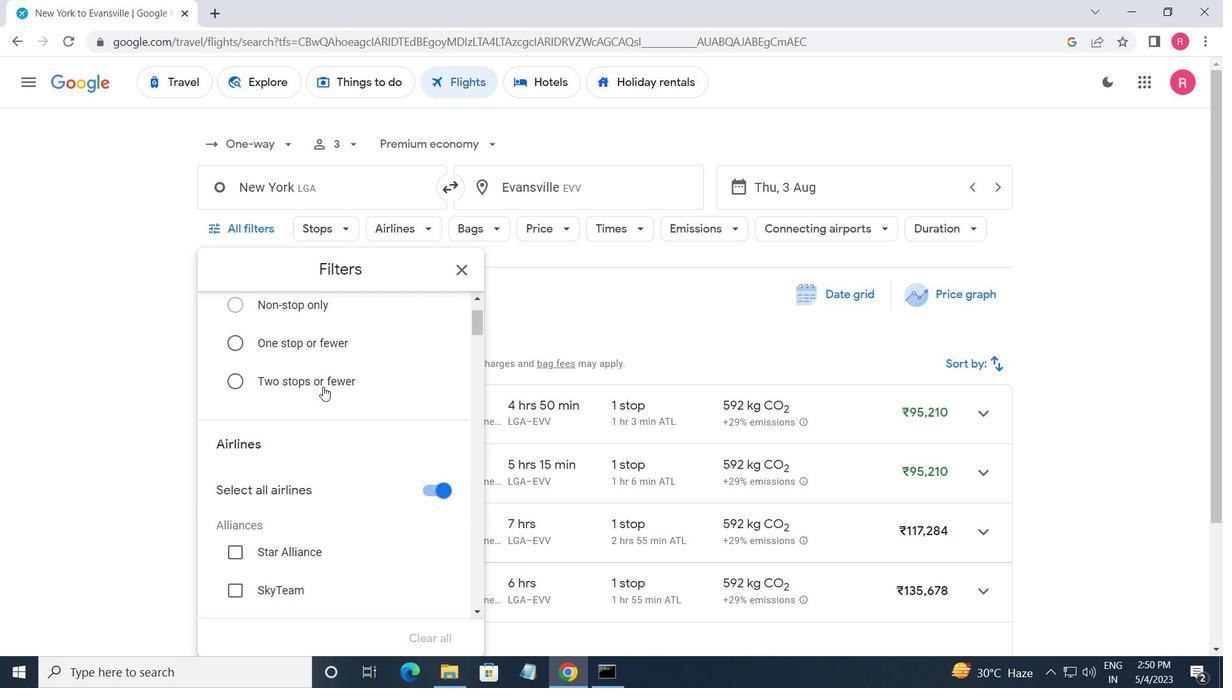 
Action: Mouse scrolled (324, 387) with delta (0, 0)
Screenshot: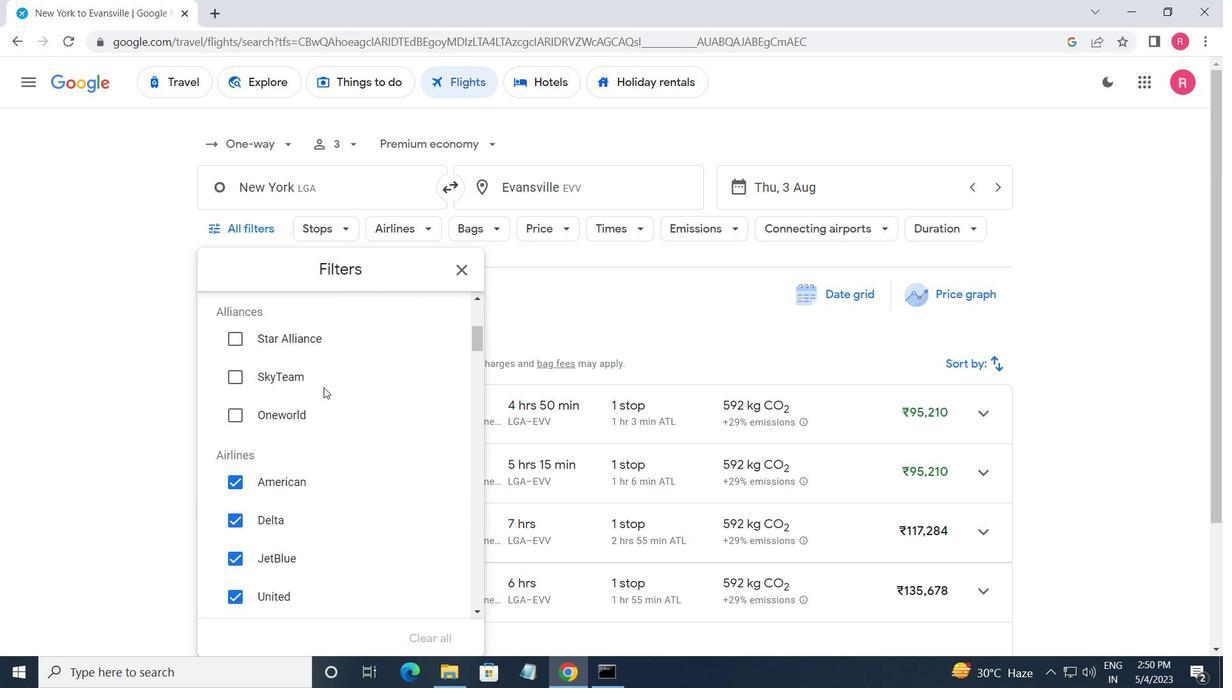 
Action: Mouse moved to (414, 454)
Screenshot: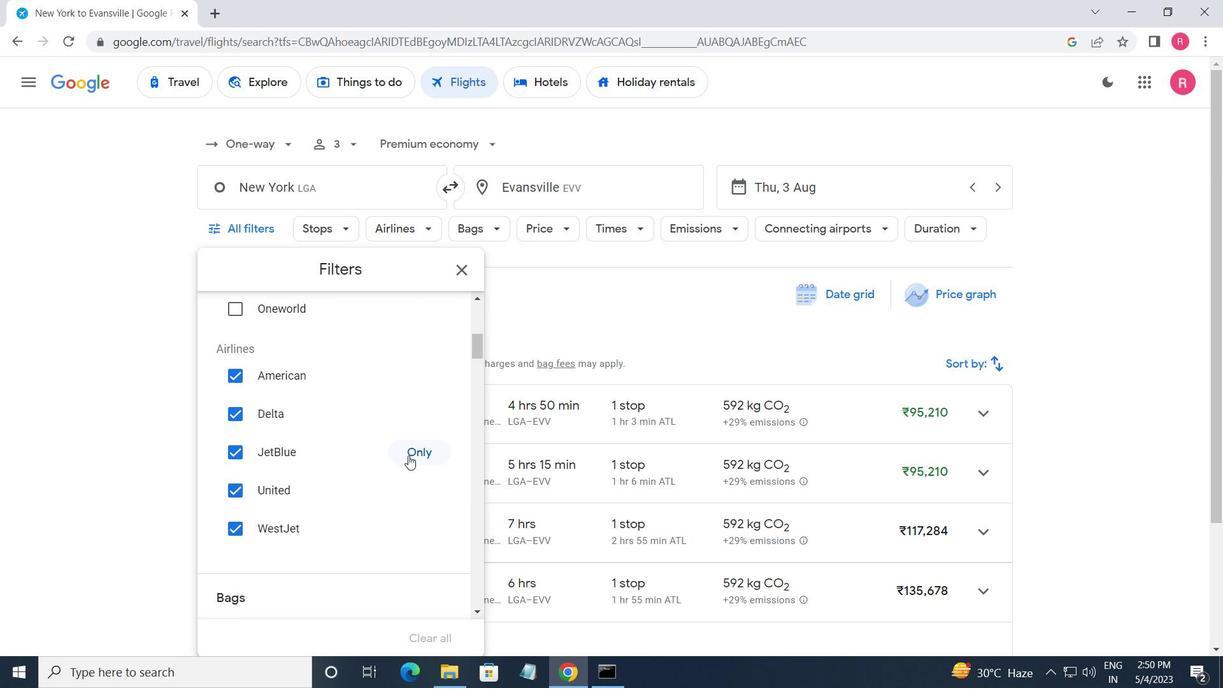 
Action: Mouse pressed left at (414, 454)
Screenshot: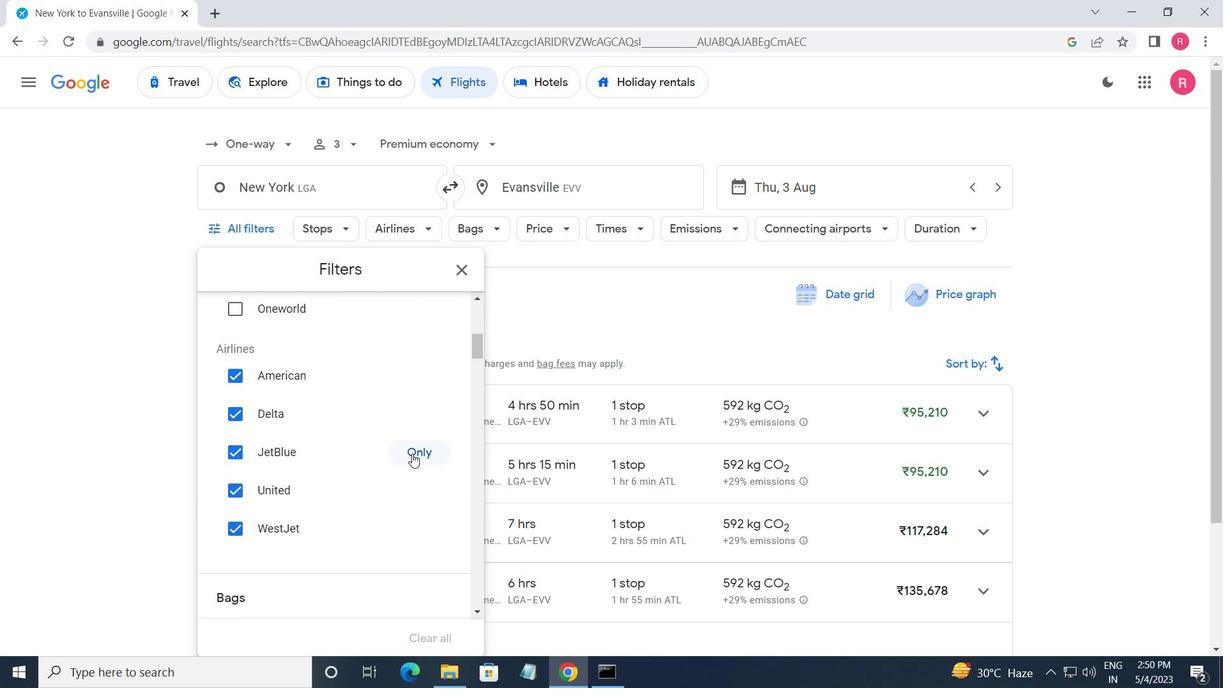 
Action: Mouse moved to (396, 492)
Screenshot: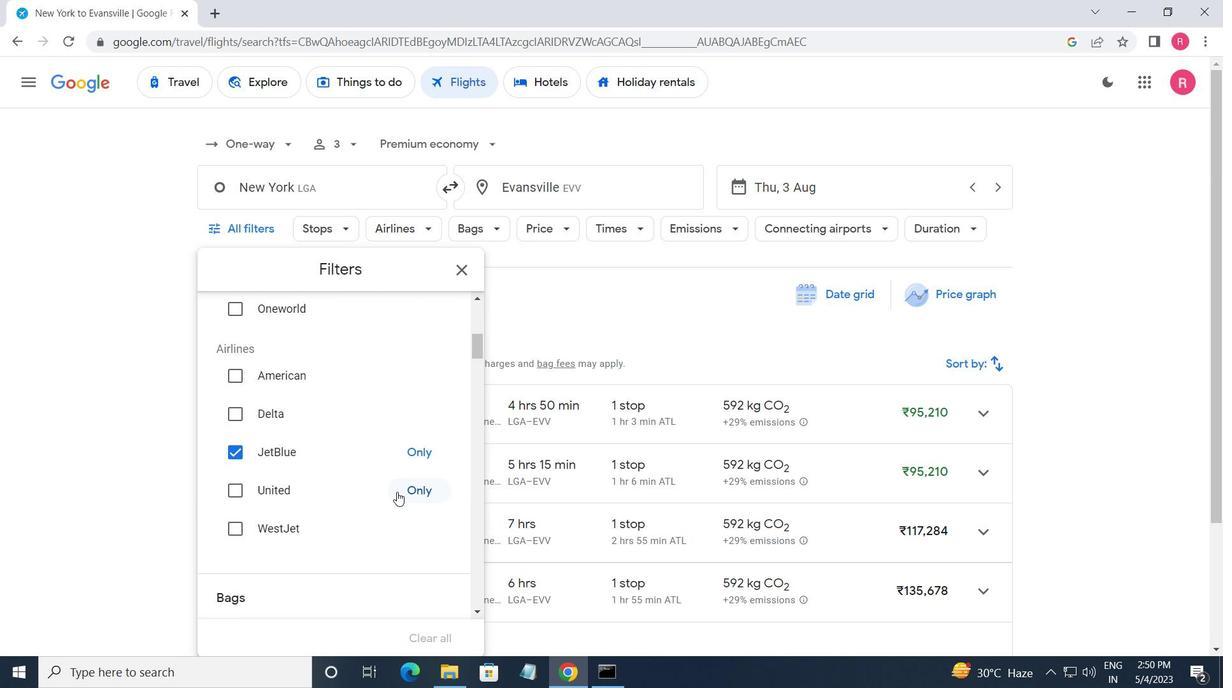 
Action: Mouse scrolled (396, 491) with delta (0, 0)
Screenshot: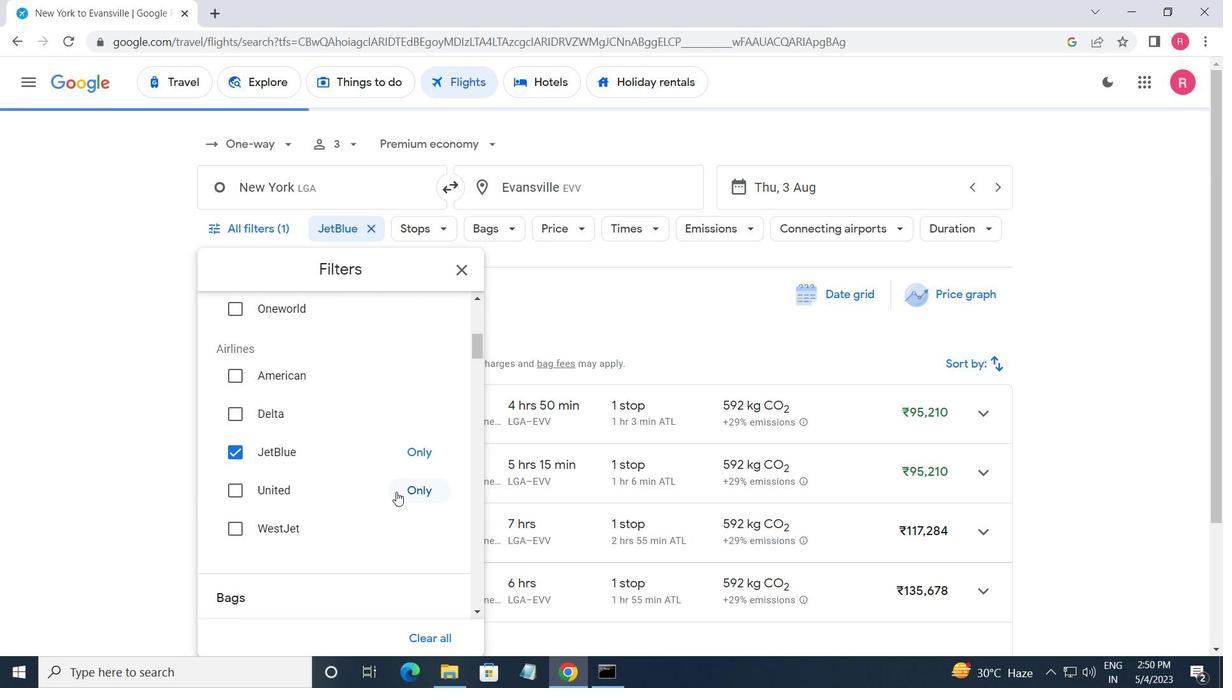 
Action: Mouse scrolled (396, 491) with delta (0, 0)
Screenshot: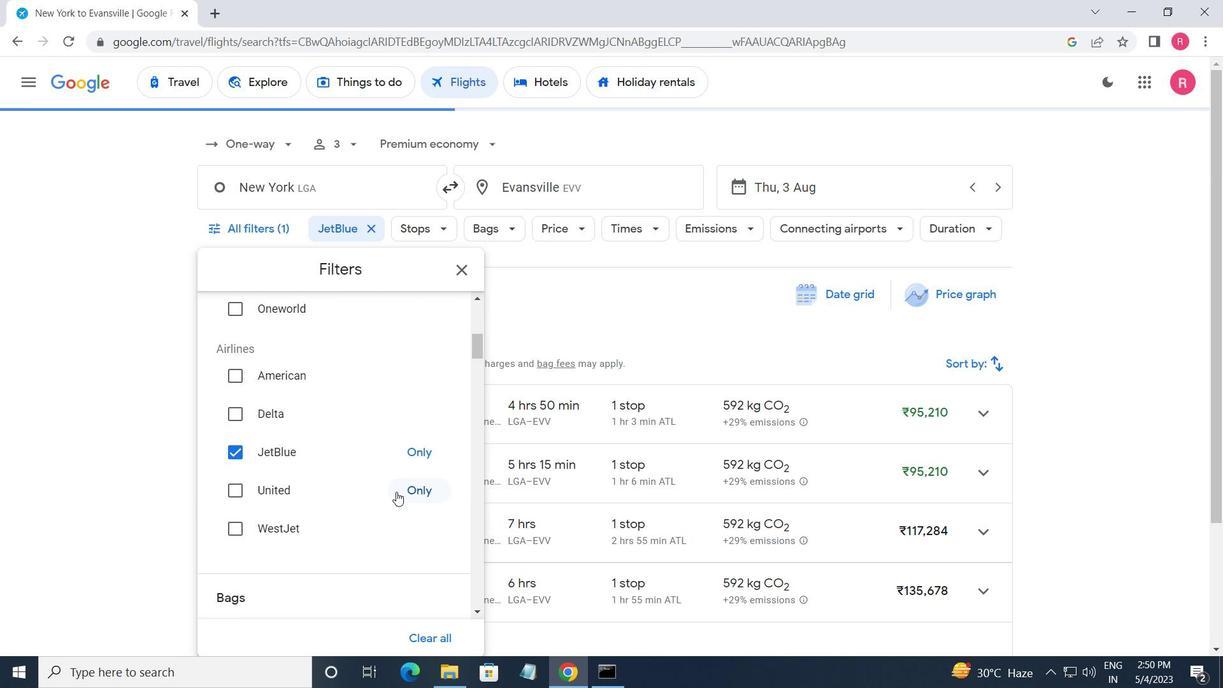 
Action: Mouse moved to (406, 486)
Screenshot: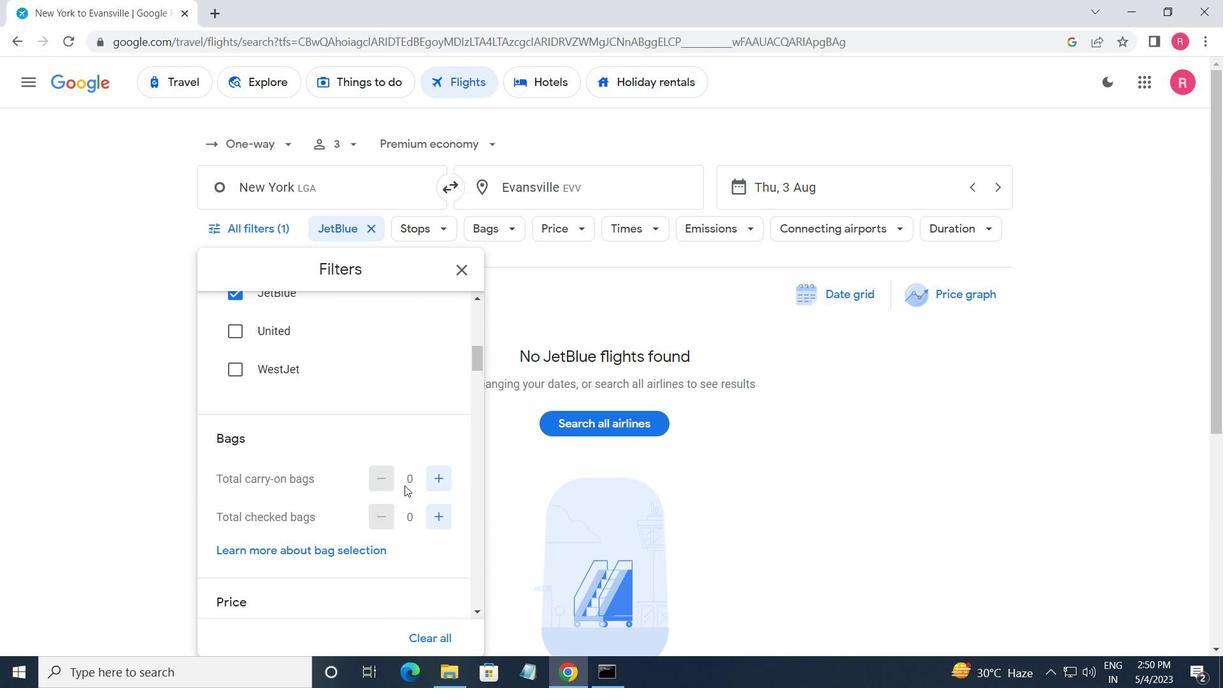 
Action: Mouse scrolled (406, 485) with delta (0, 0)
Screenshot: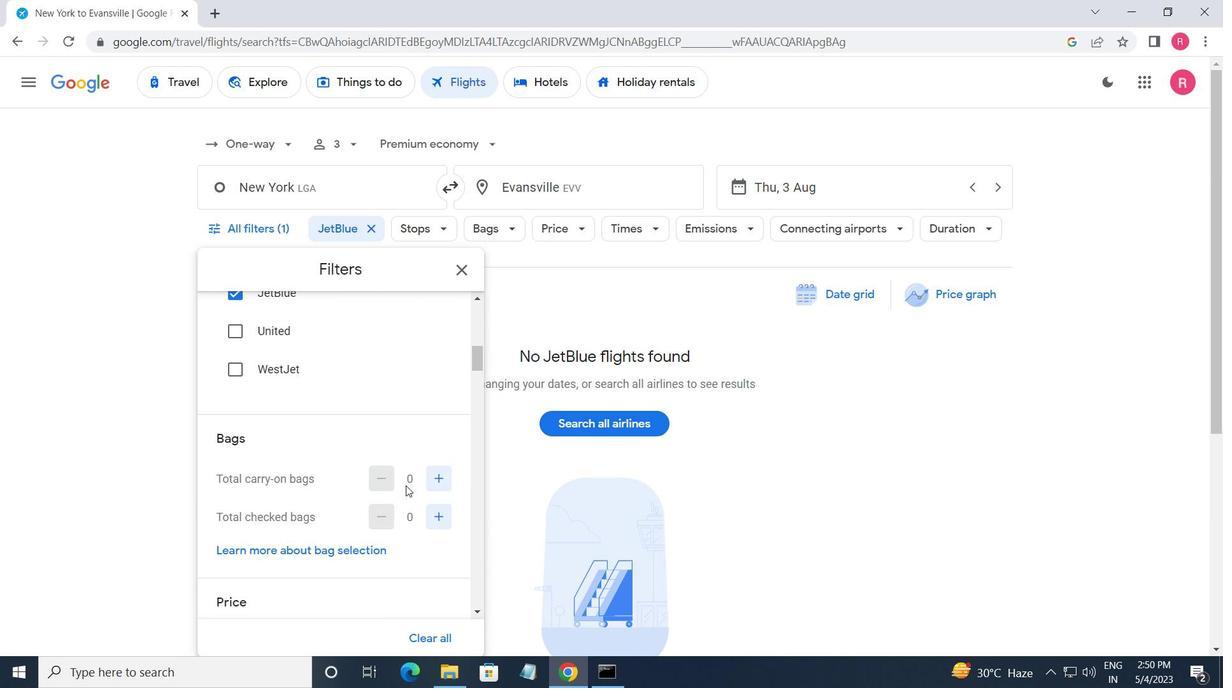
Action: Mouse moved to (430, 436)
Screenshot: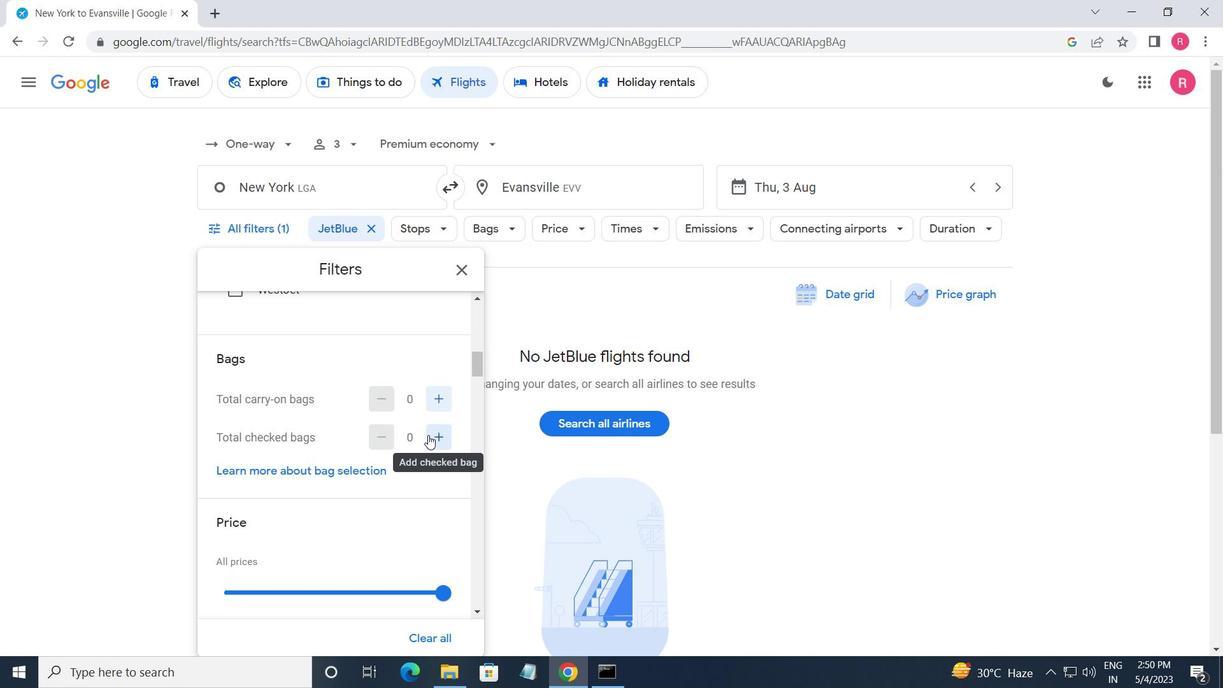 
Action: Mouse pressed left at (430, 436)
Screenshot: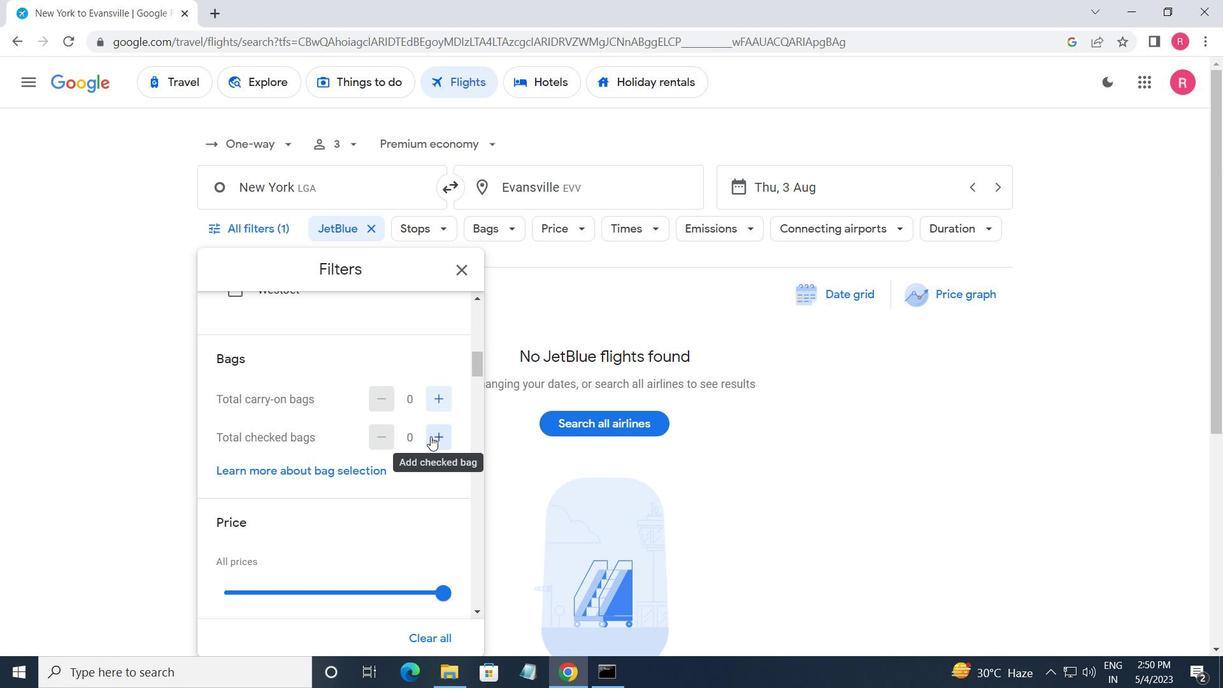 
Action: Mouse pressed left at (430, 436)
Screenshot: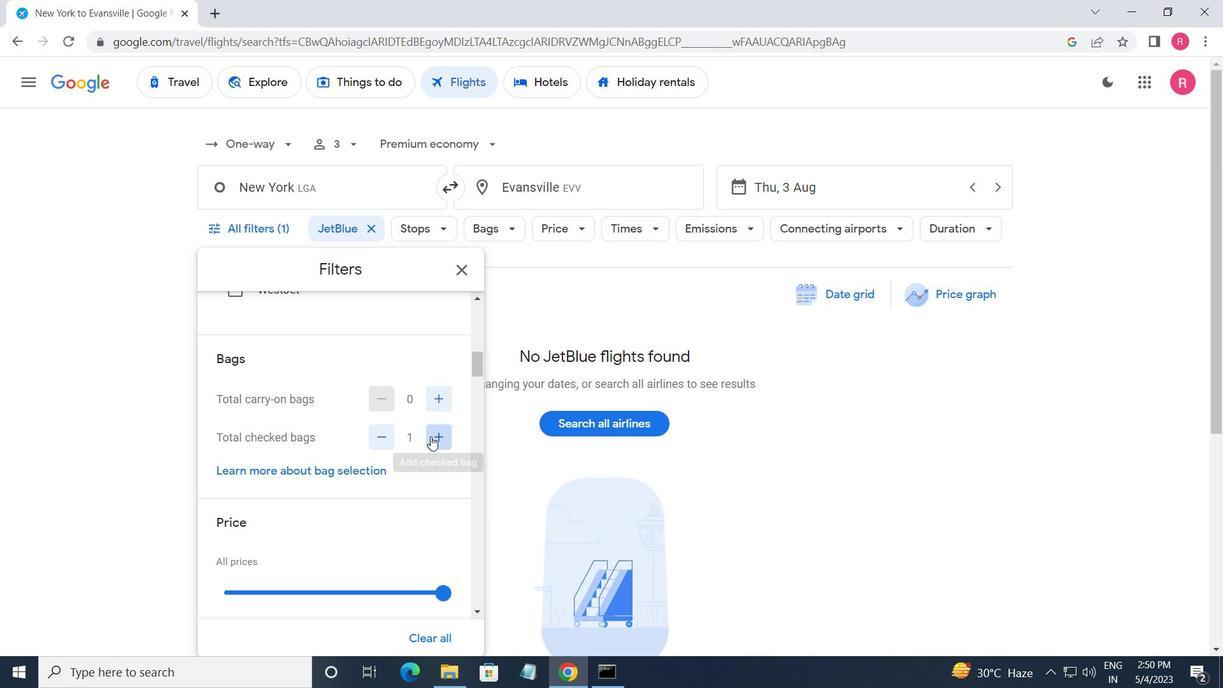 
Action: Mouse moved to (431, 437)
Screenshot: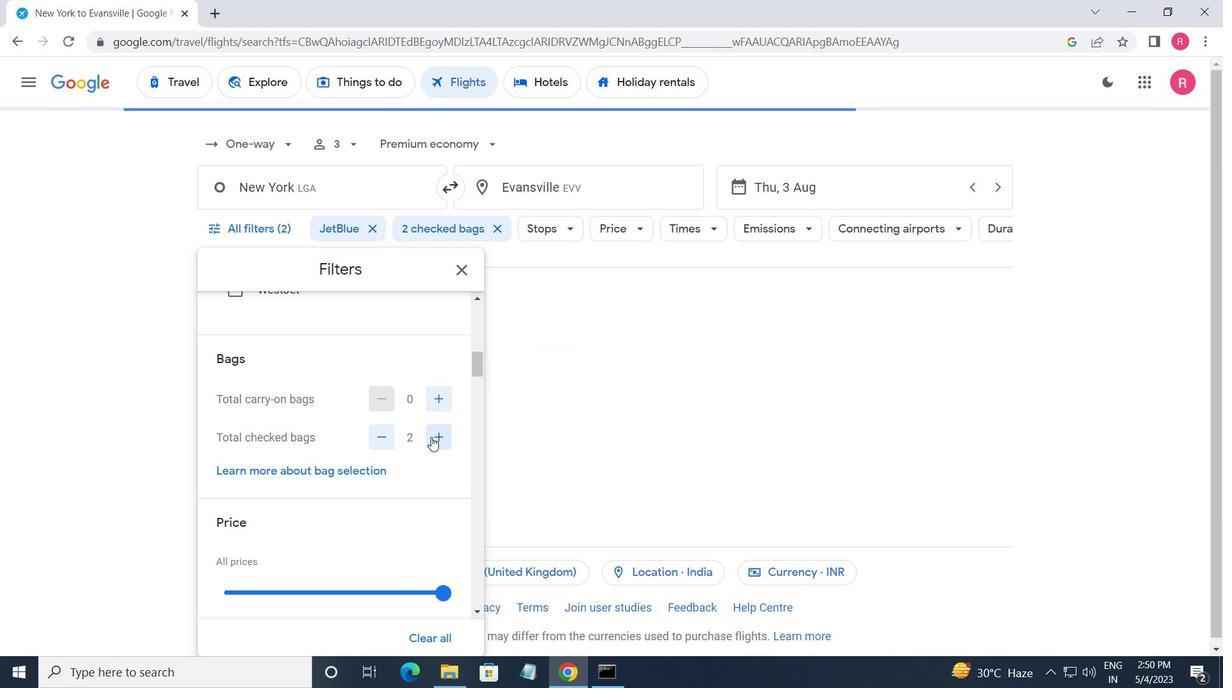 
Action: Mouse scrolled (431, 436) with delta (0, 0)
Screenshot: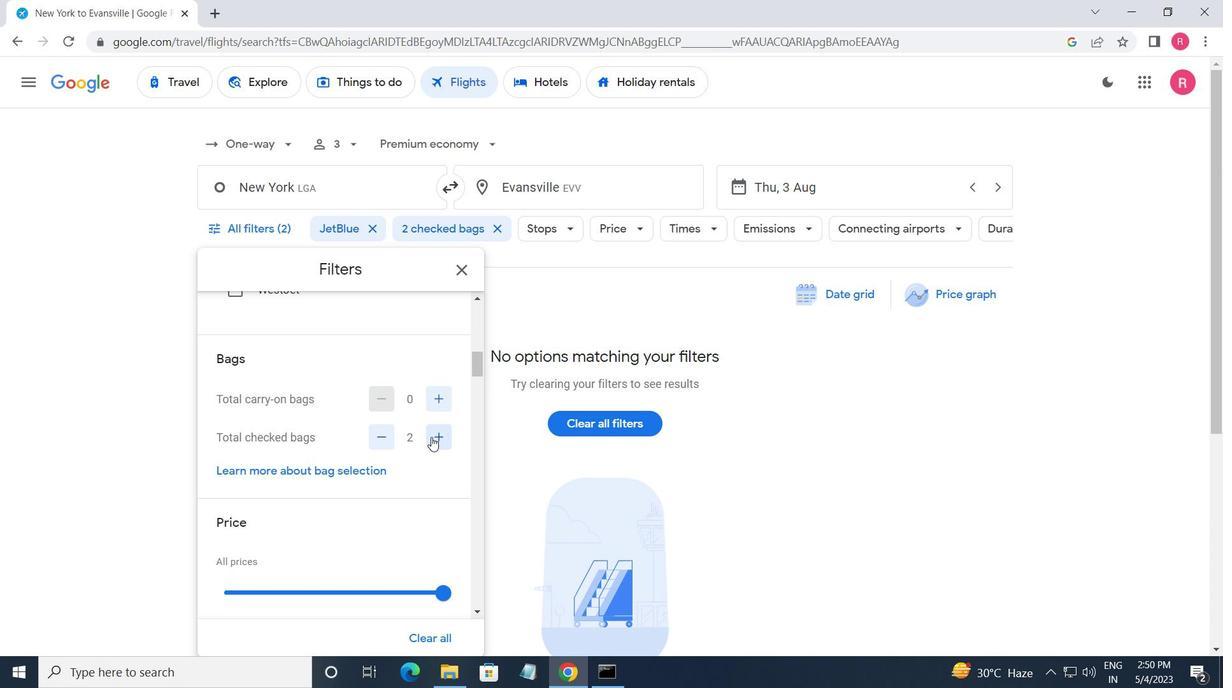 
Action: Mouse scrolled (431, 436) with delta (0, 0)
Screenshot: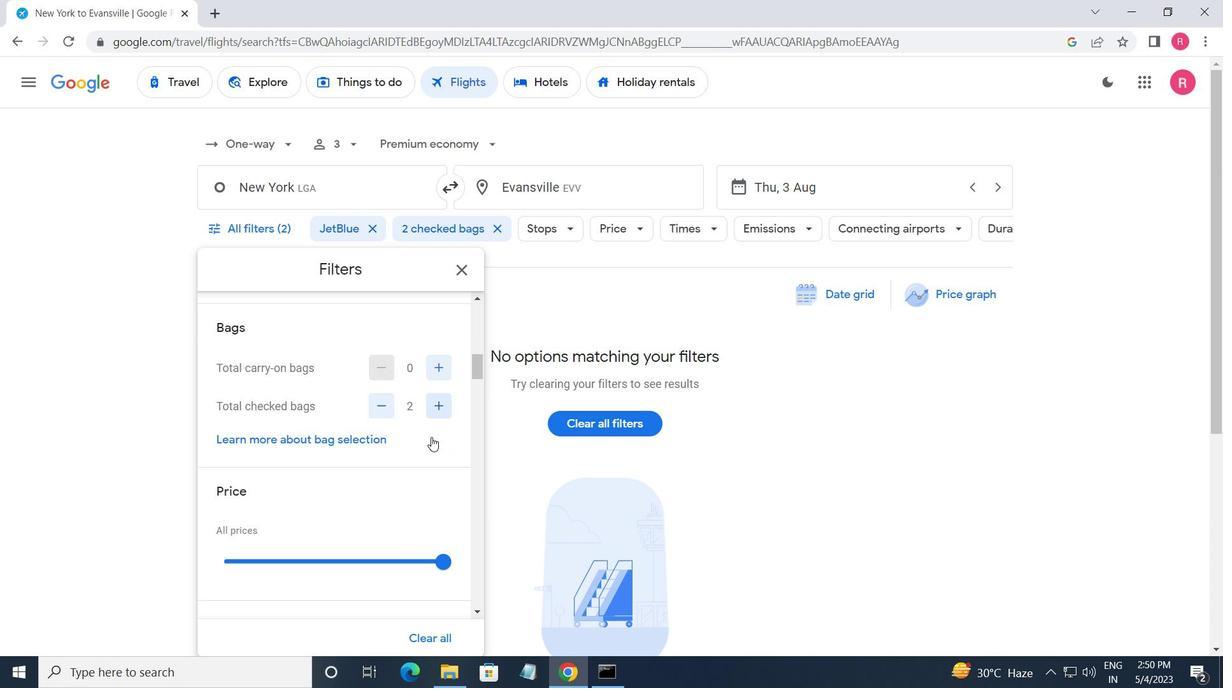 
Action: Mouse moved to (442, 437)
Screenshot: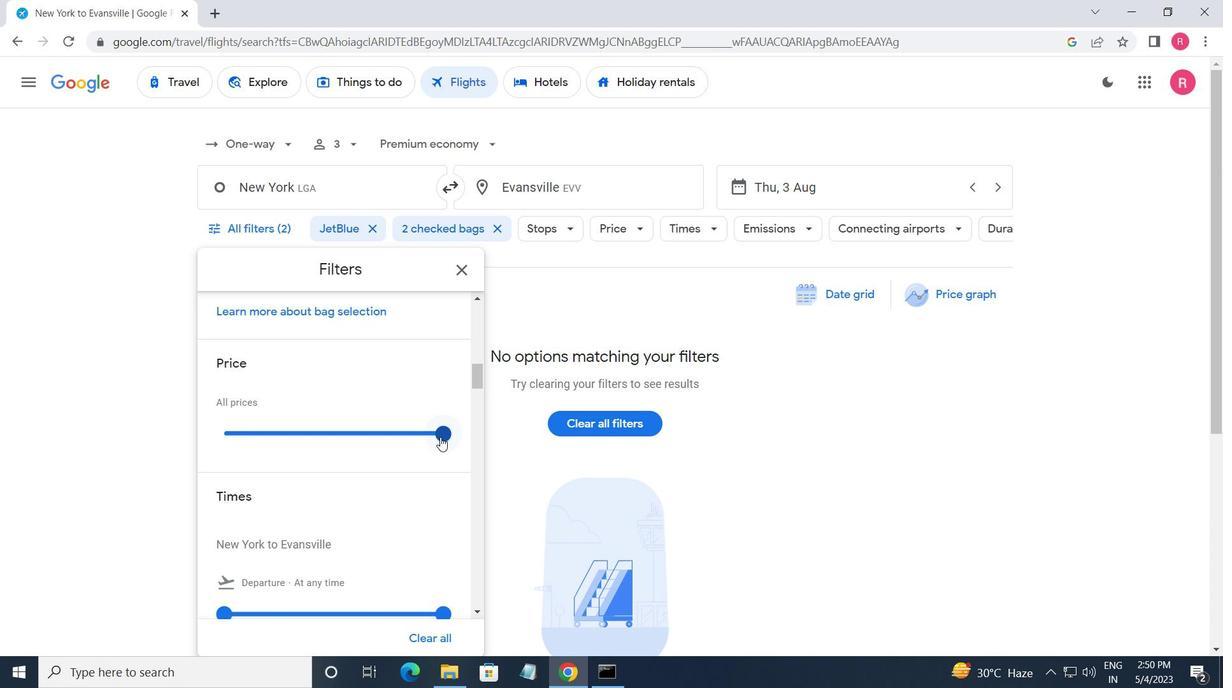 
Action: Mouse pressed left at (442, 437)
Screenshot: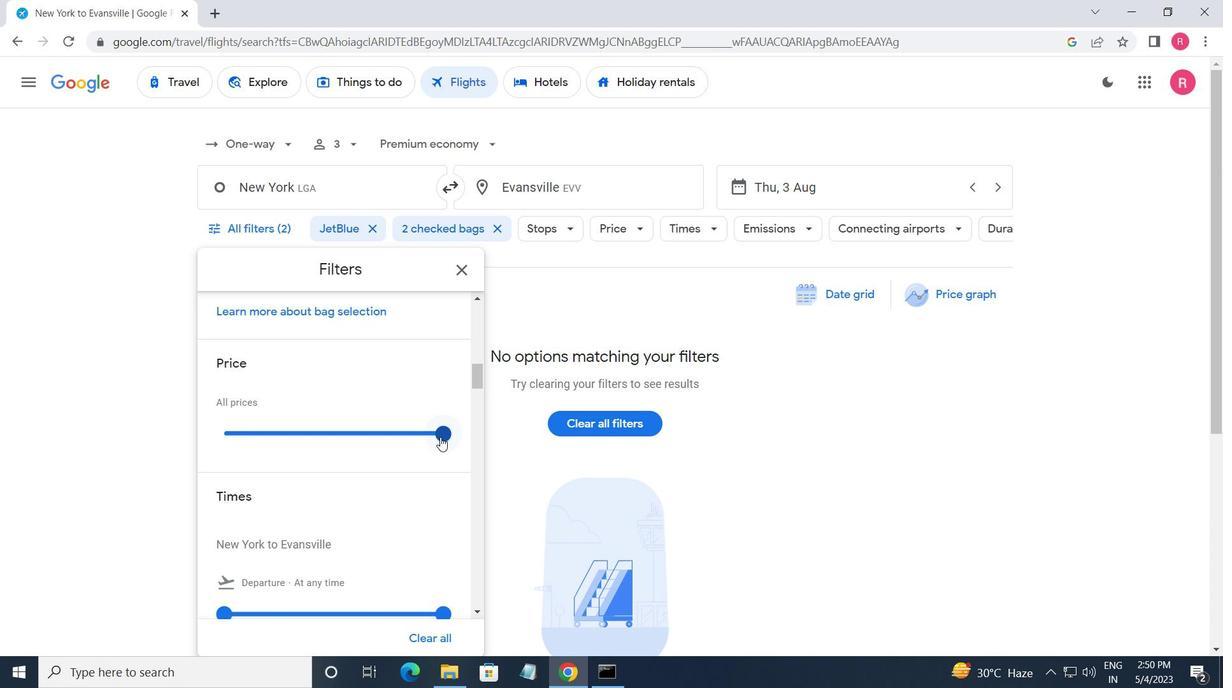 
Action: Mouse moved to (289, 476)
Screenshot: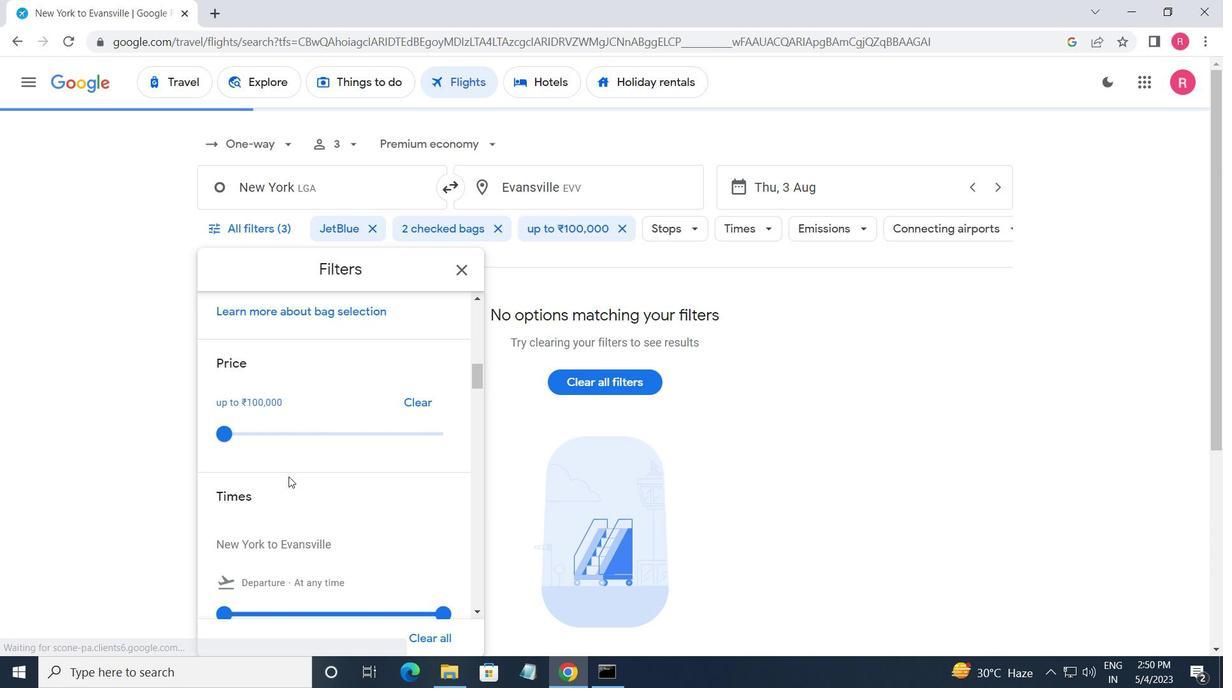 
Action: Mouse scrolled (289, 476) with delta (0, 0)
Screenshot: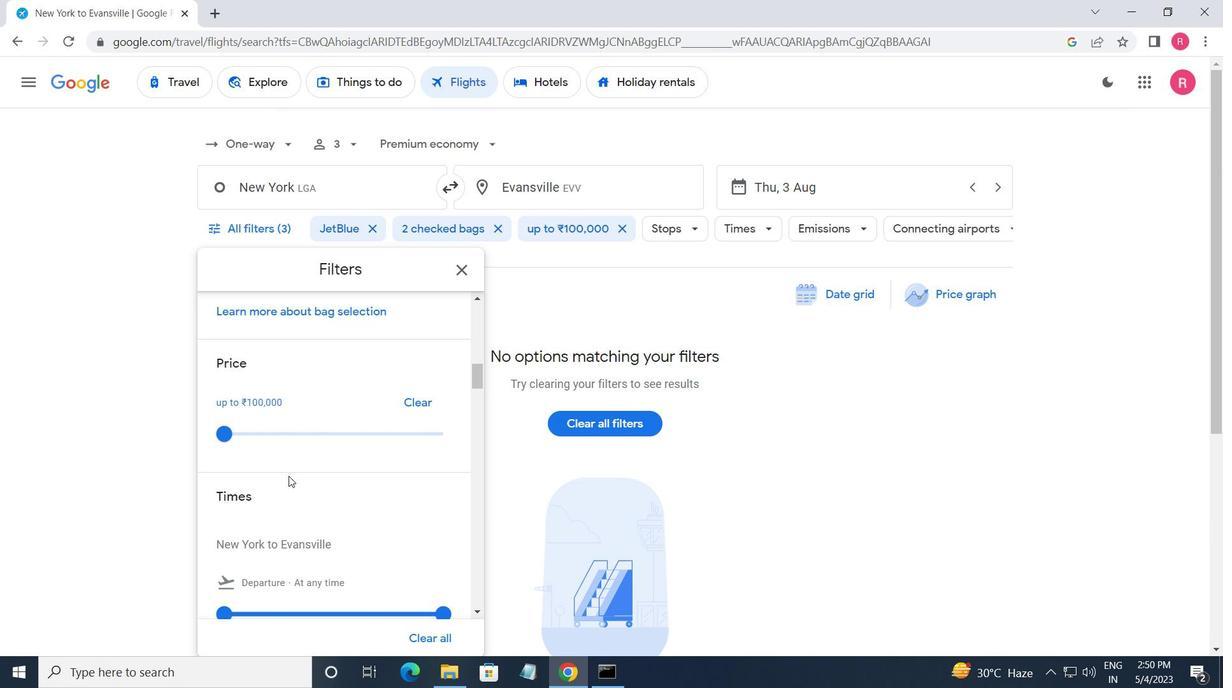
Action: Mouse scrolled (289, 476) with delta (0, 0)
Screenshot: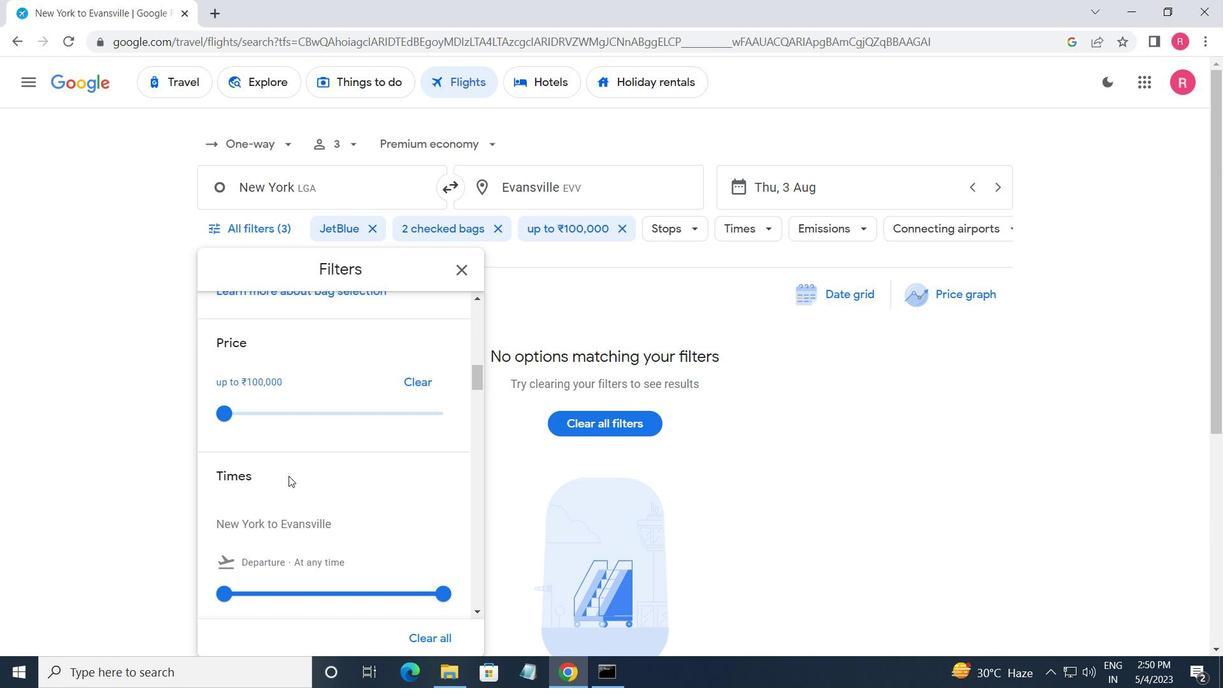 
Action: Mouse moved to (219, 462)
Screenshot: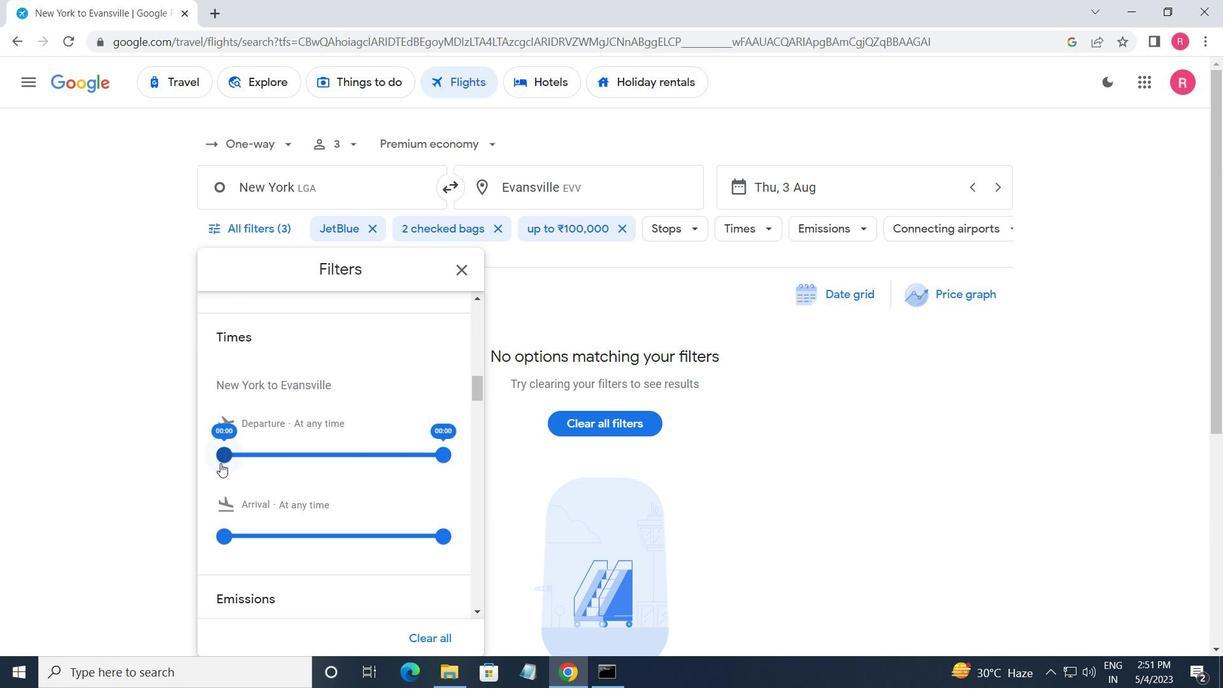 
Action: Mouse pressed left at (219, 462)
Screenshot: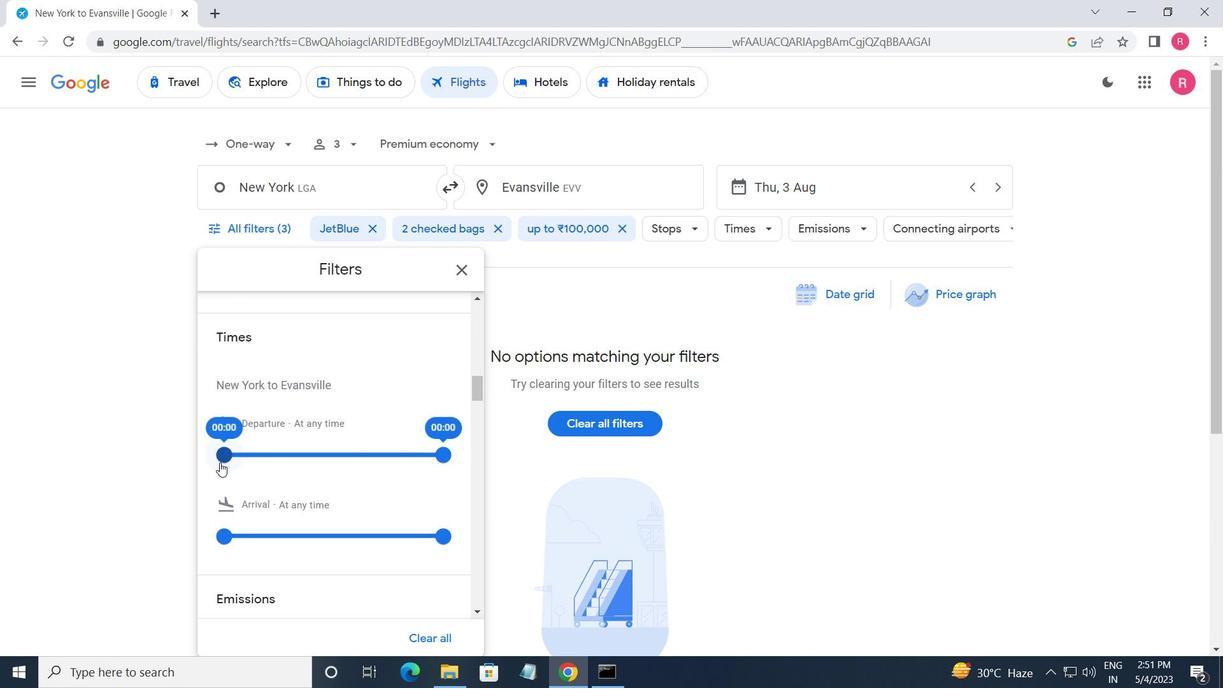 
Action: Mouse moved to (448, 454)
Screenshot: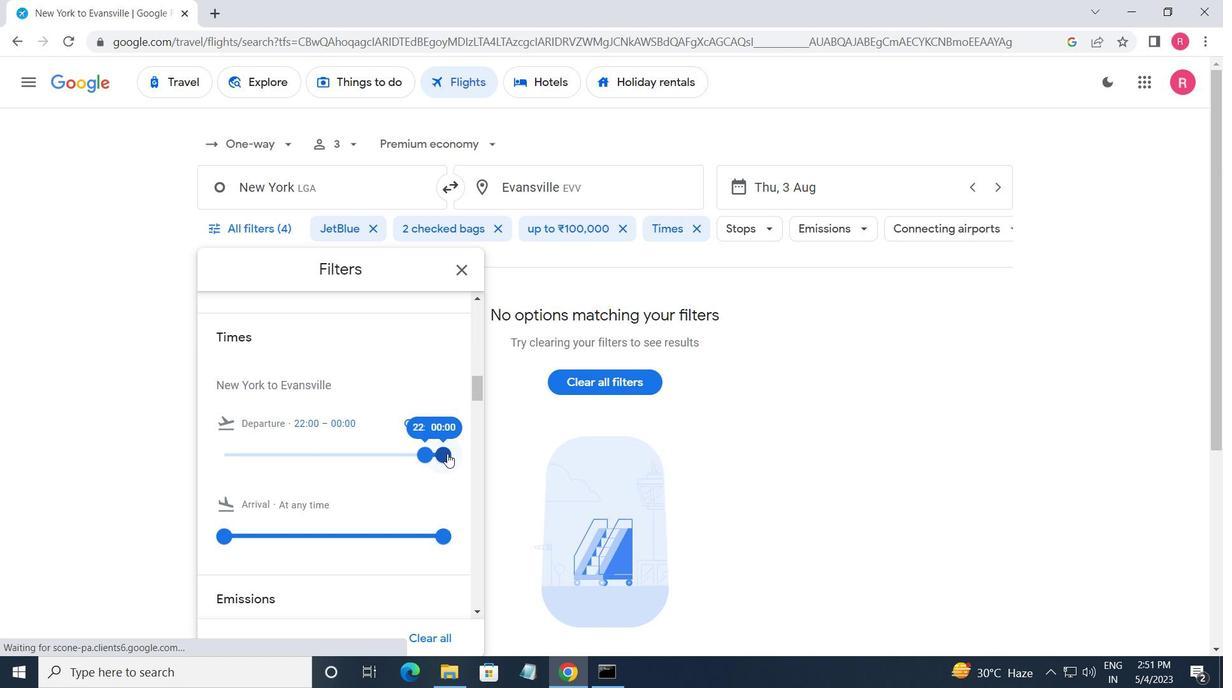 
Action: Mouse pressed left at (448, 454)
Screenshot: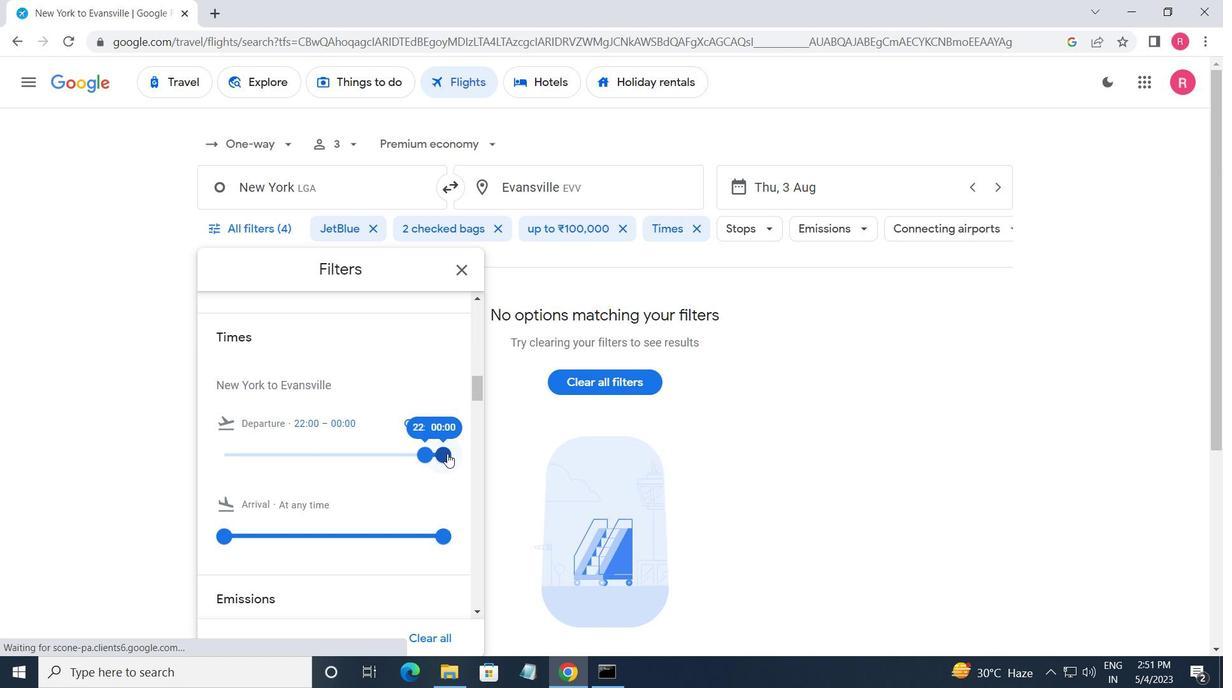 
Action: Mouse moved to (453, 284)
Screenshot: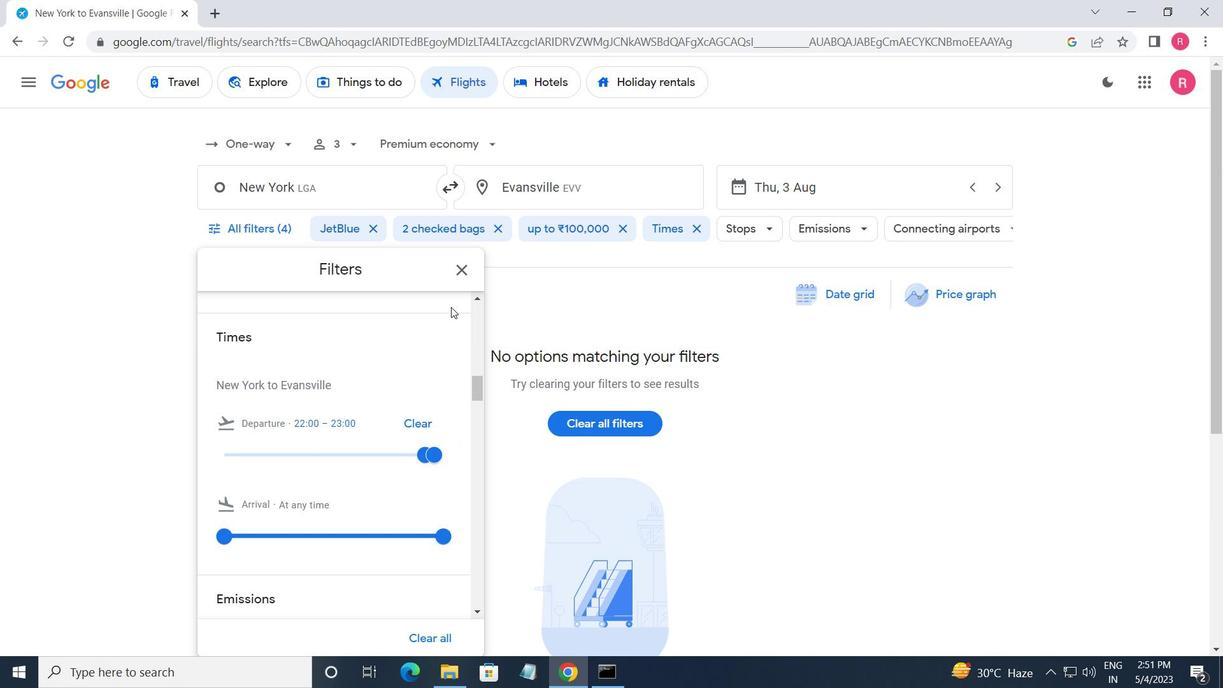 
Action: Mouse pressed left at (453, 284)
Screenshot: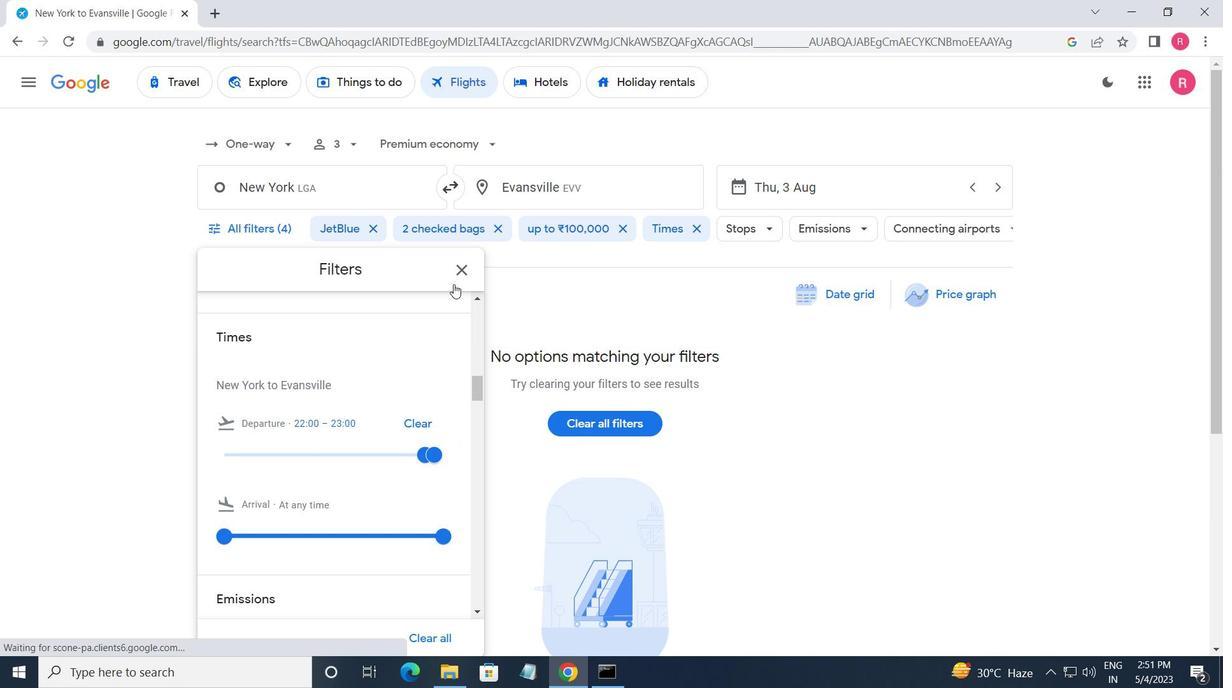 
Action: Mouse moved to (453, 282)
Screenshot: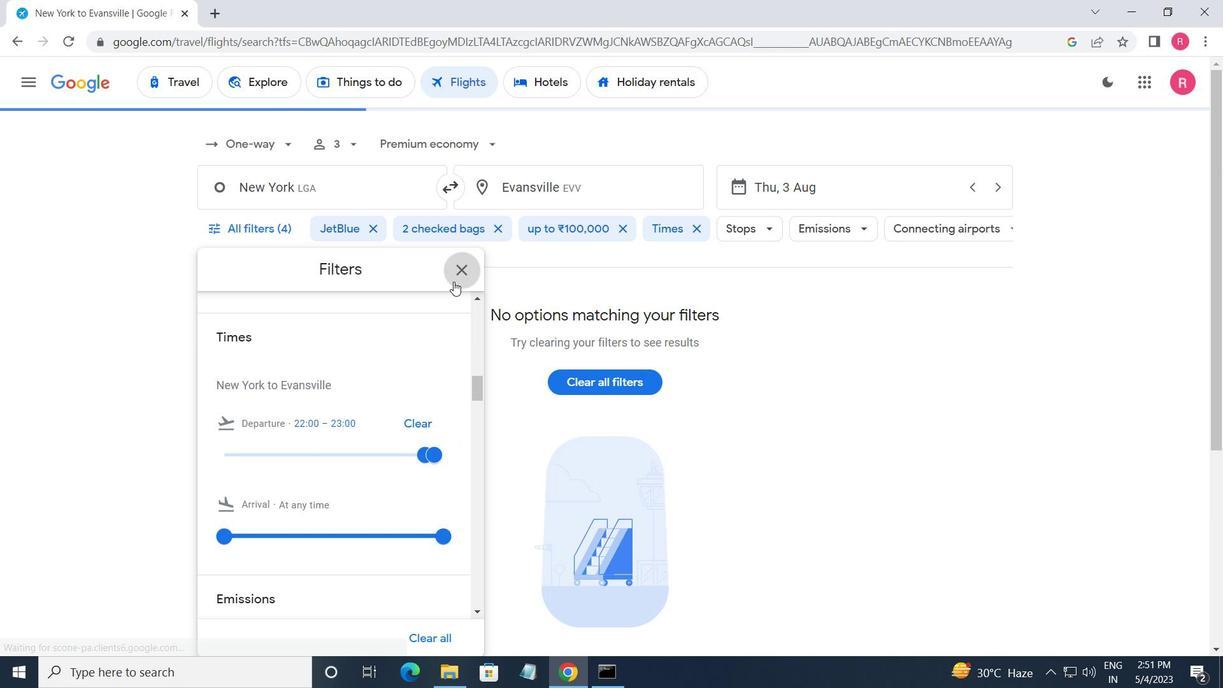 
